 Task: Add a condition where "Channel Is not Slack direct message" in pending tickets.
Action: Mouse moved to (153, 335)
Screenshot: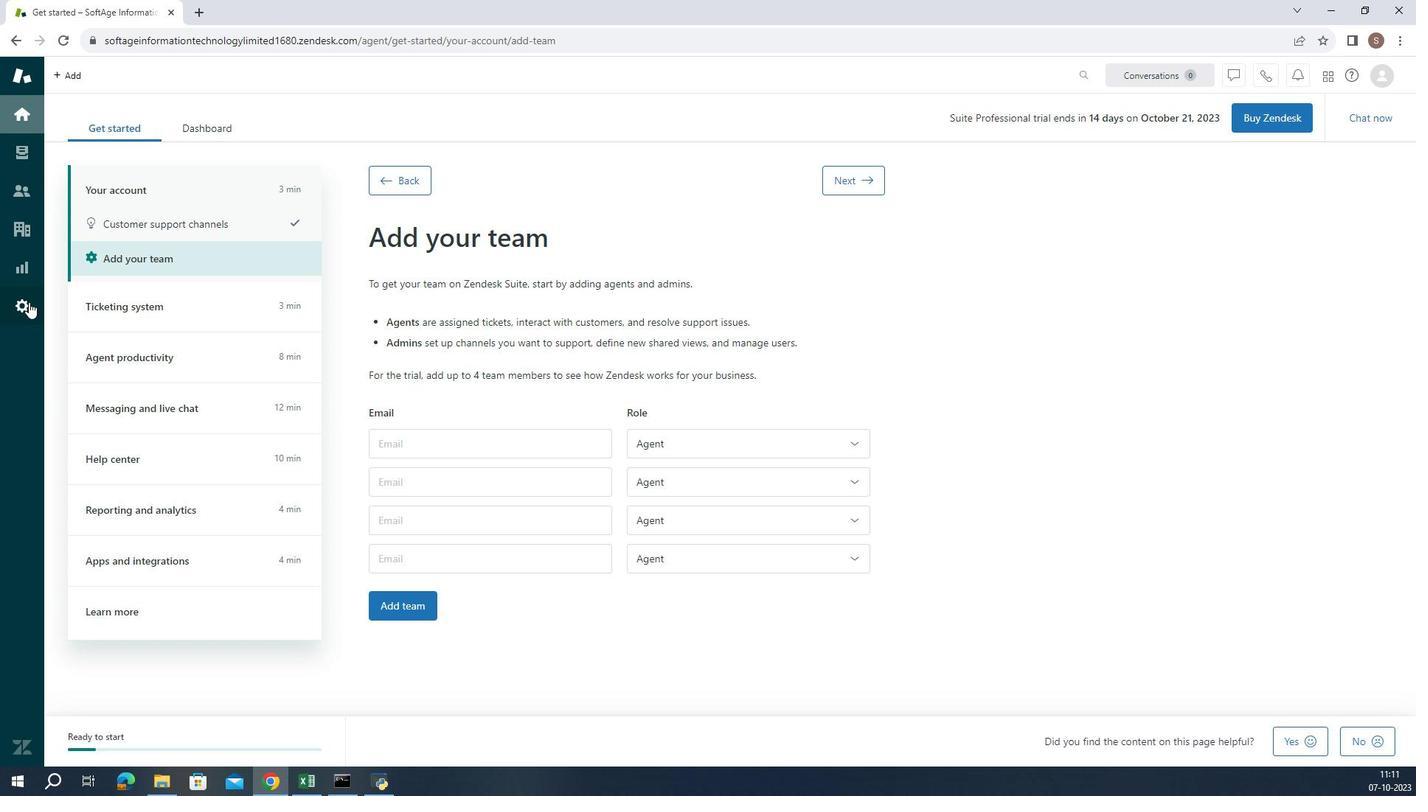 
Action: Mouse pressed left at (153, 335)
Screenshot: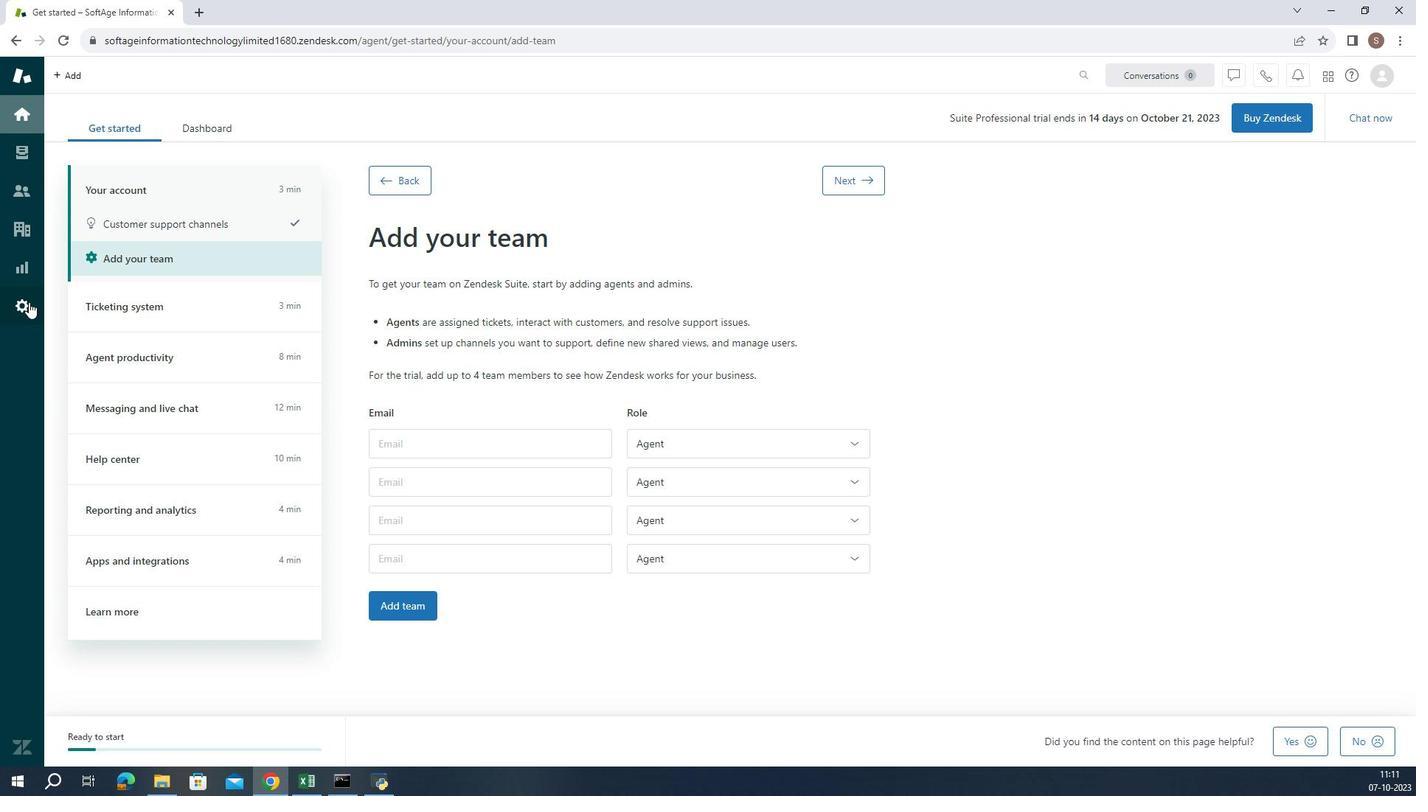 
Action: Mouse moved to (516, 660)
Screenshot: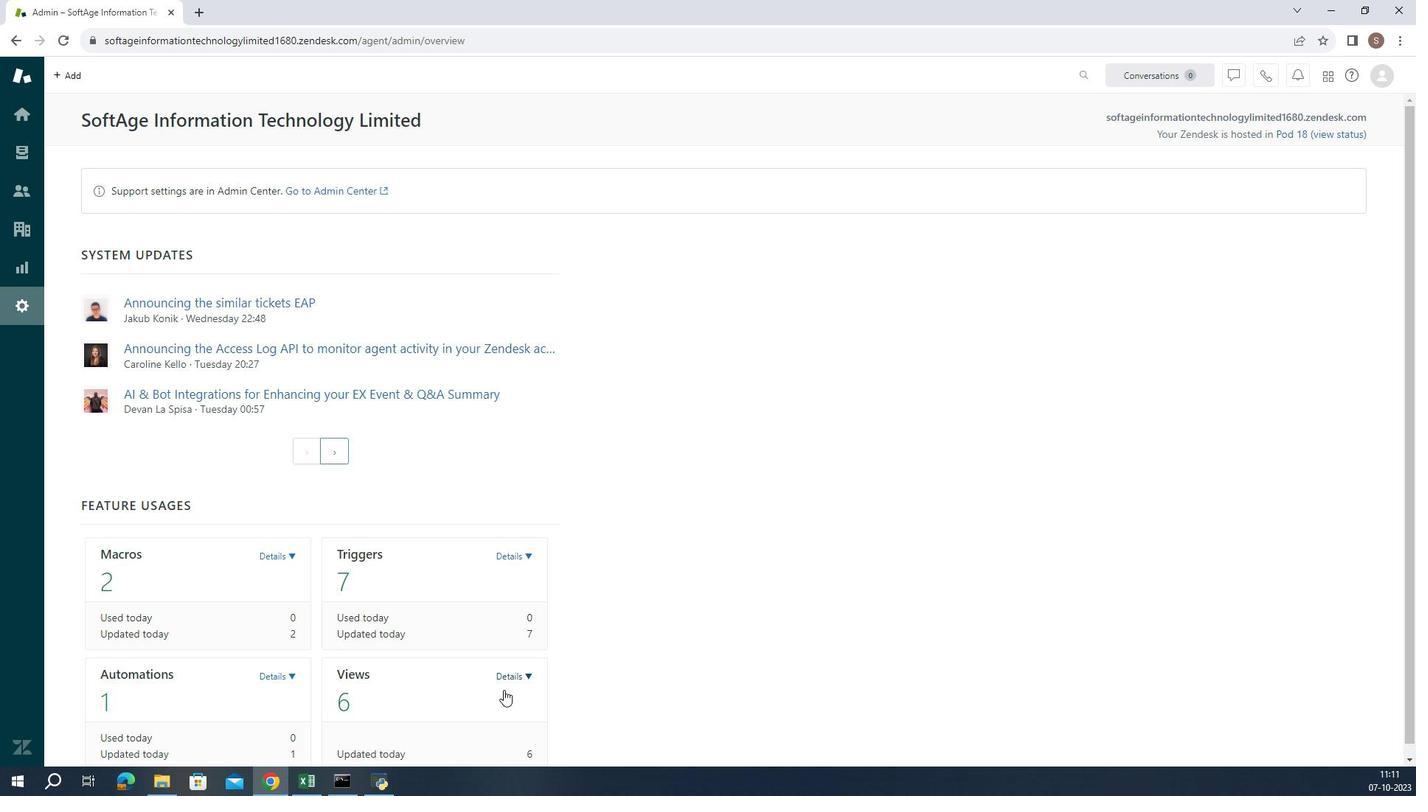 
Action: Mouse pressed left at (516, 660)
Screenshot: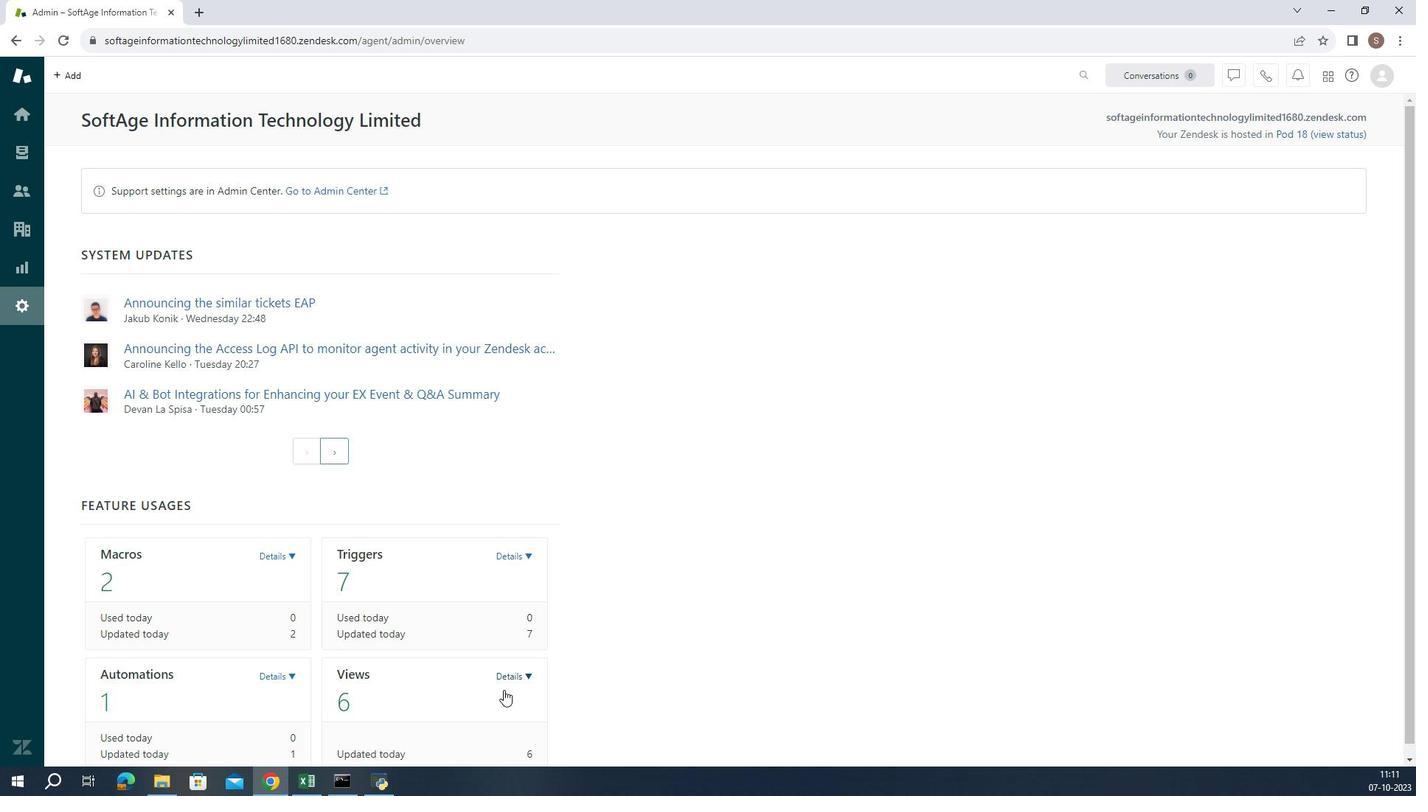 
Action: Mouse moved to (491, 714)
Screenshot: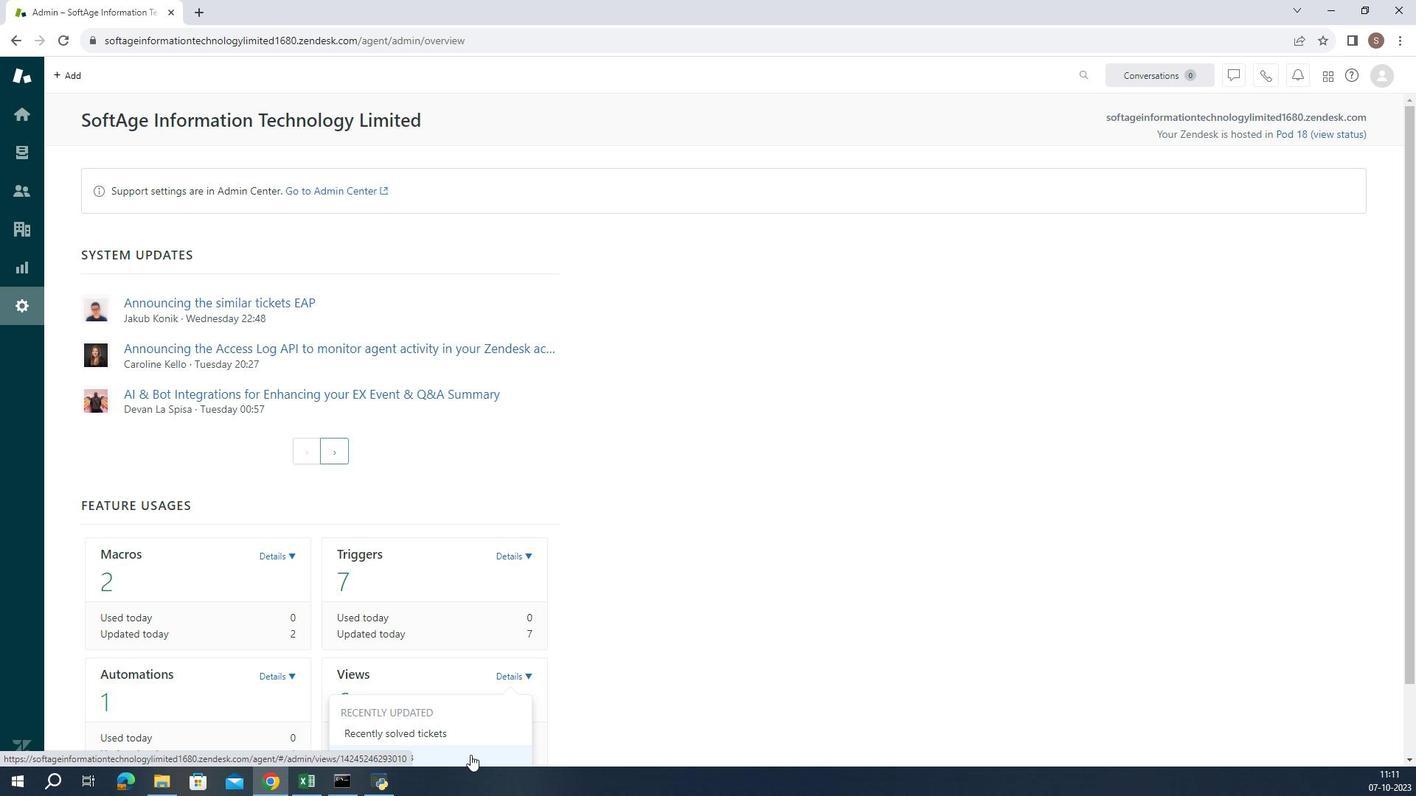 
Action: Mouse pressed left at (491, 714)
Screenshot: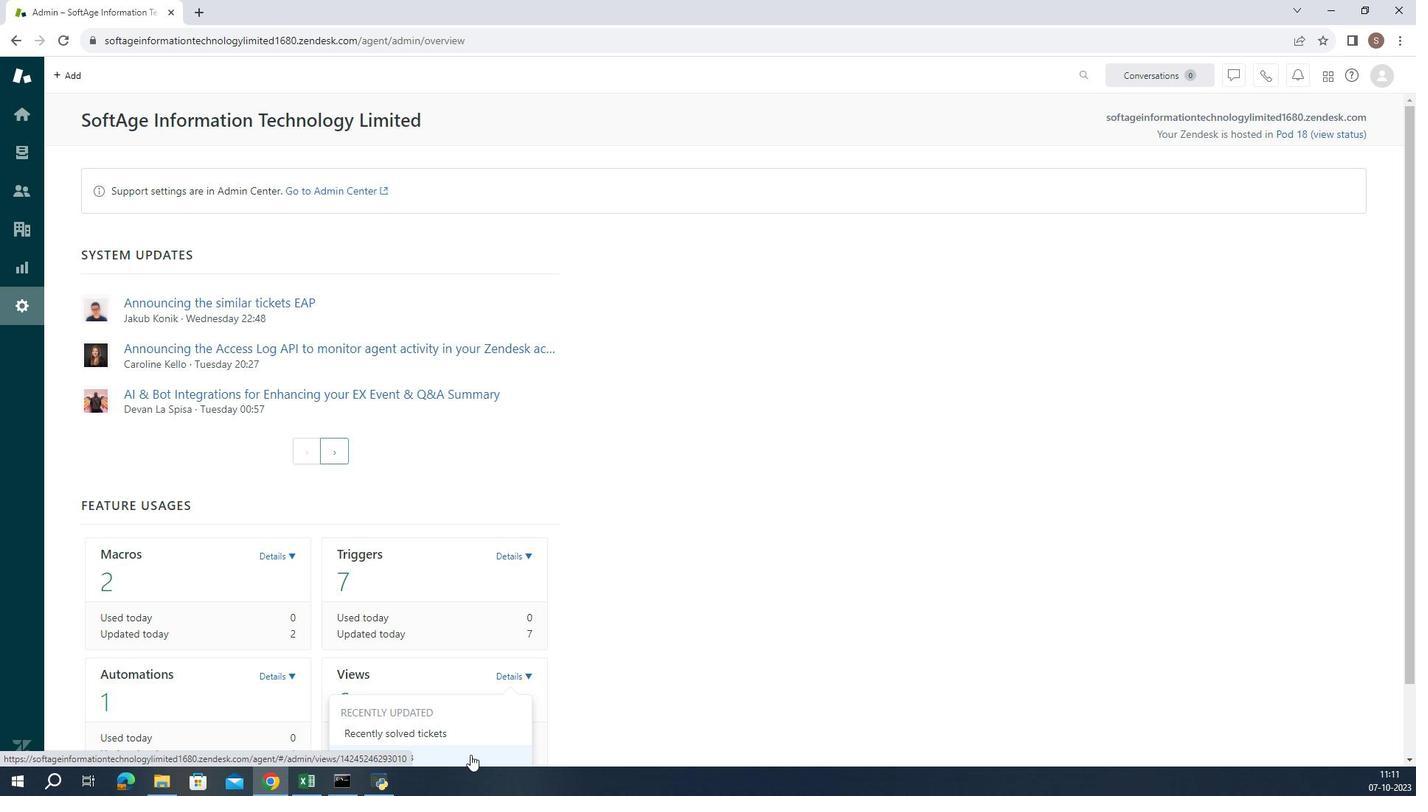 
Action: Mouse moved to (328, 497)
Screenshot: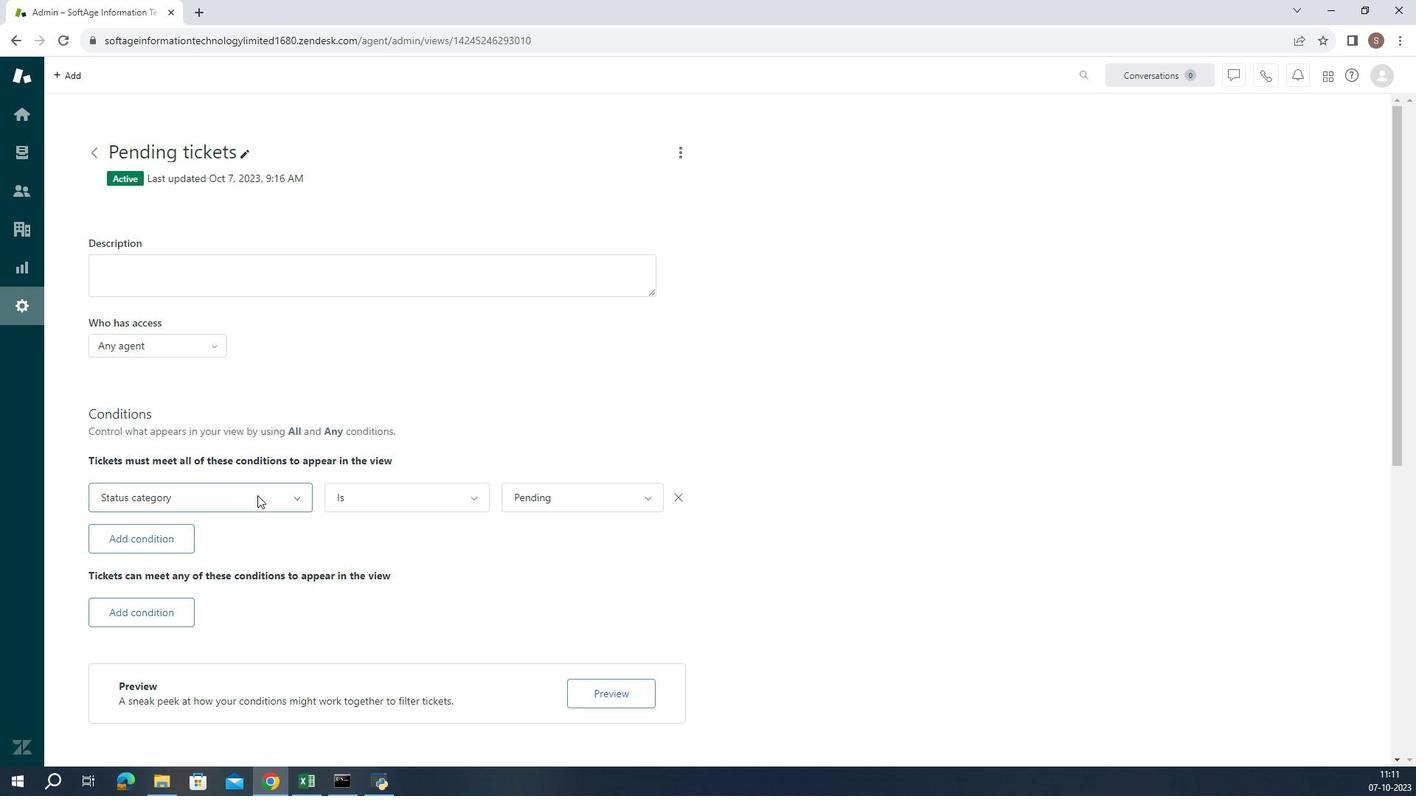 
Action: Mouse pressed left at (328, 497)
Screenshot: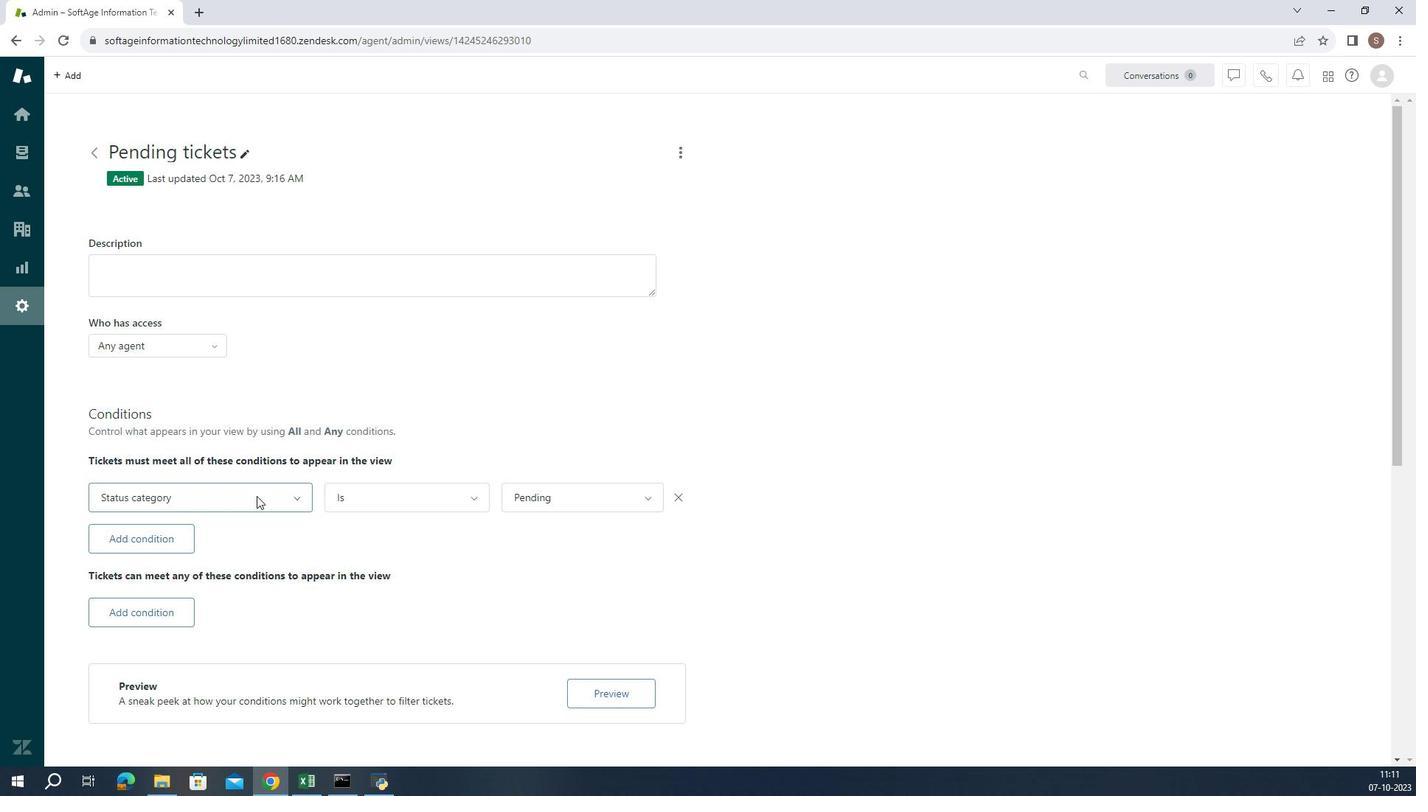 
Action: Mouse moved to (312, 352)
Screenshot: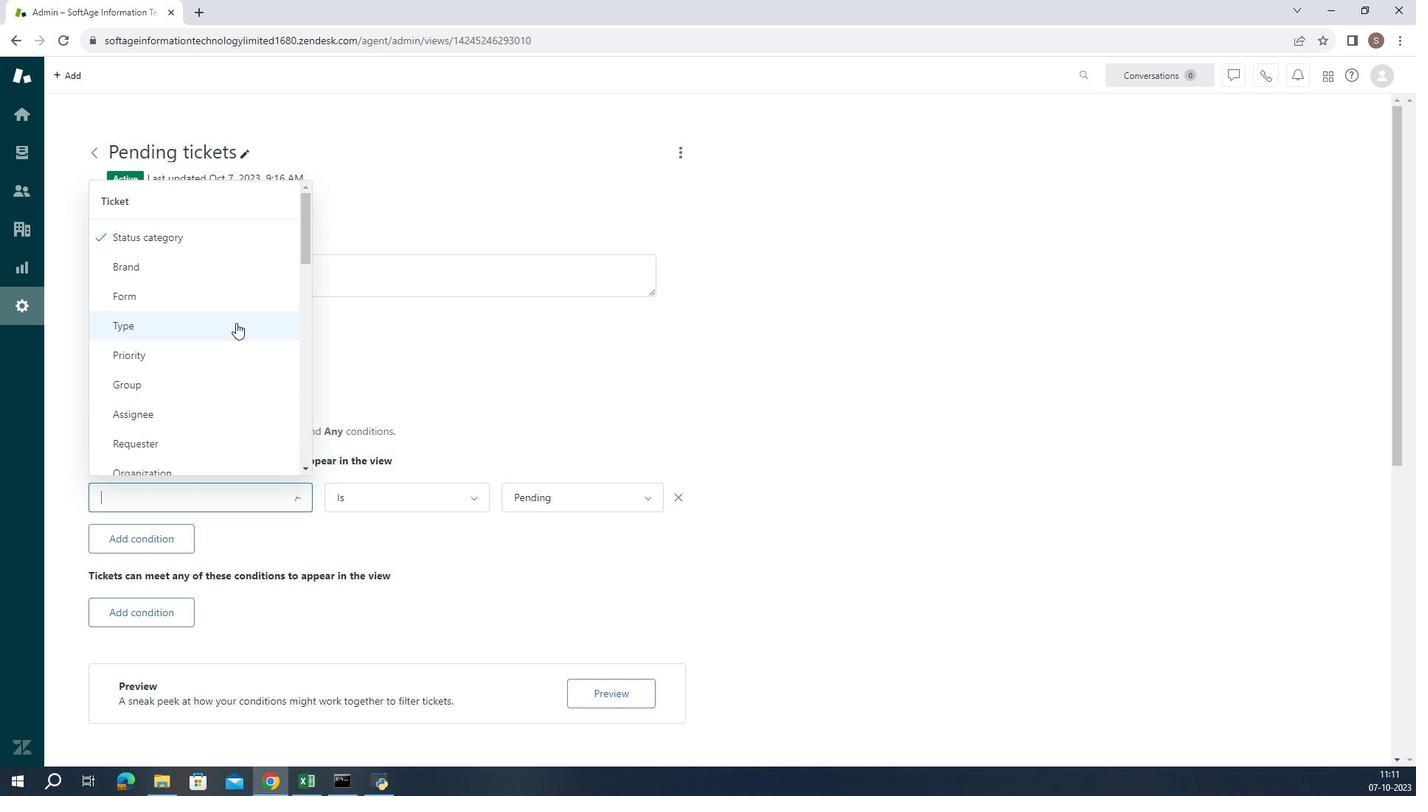 
Action: Mouse scrolled (312, 352) with delta (0, 0)
Screenshot: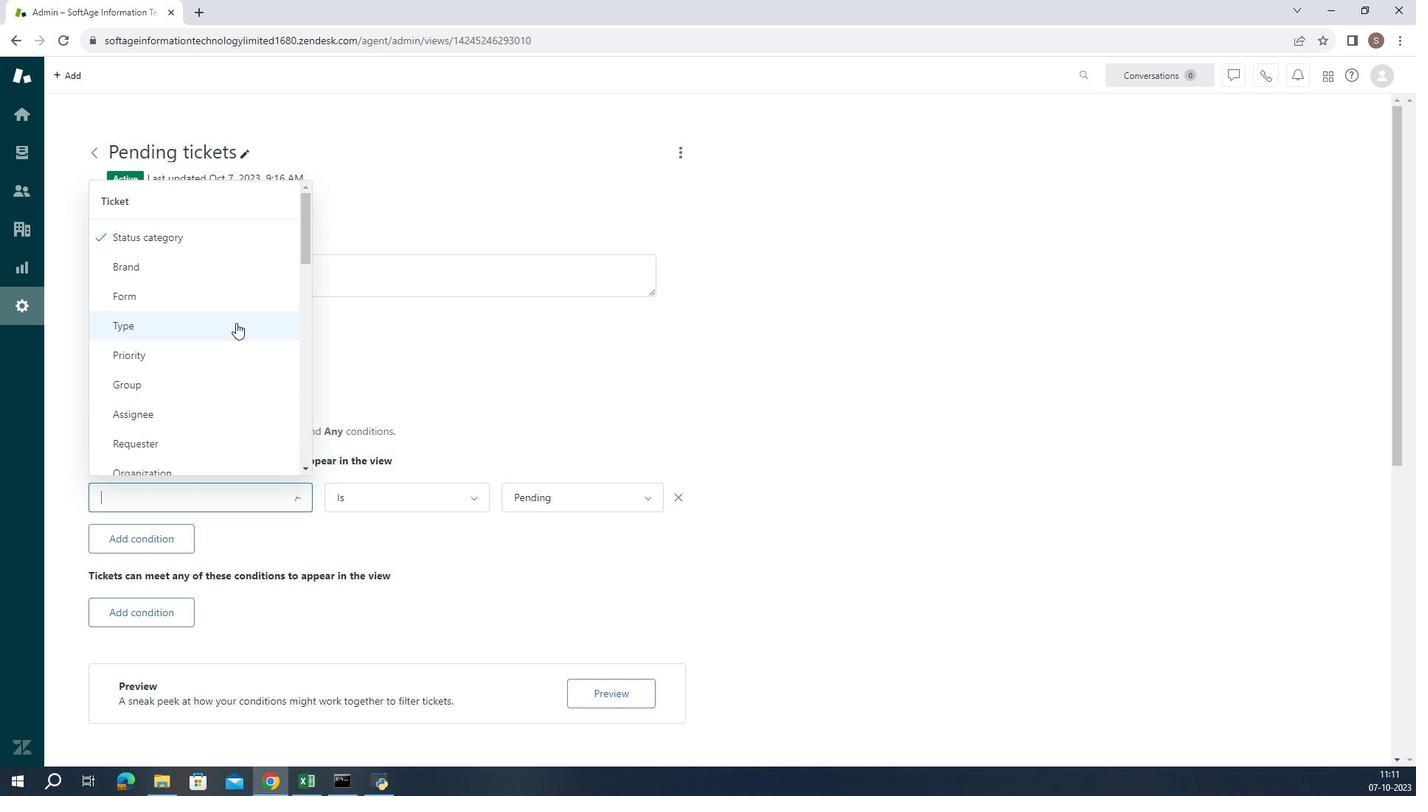 
Action: Mouse scrolled (312, 352) with delta (0, 0)
Screenshot: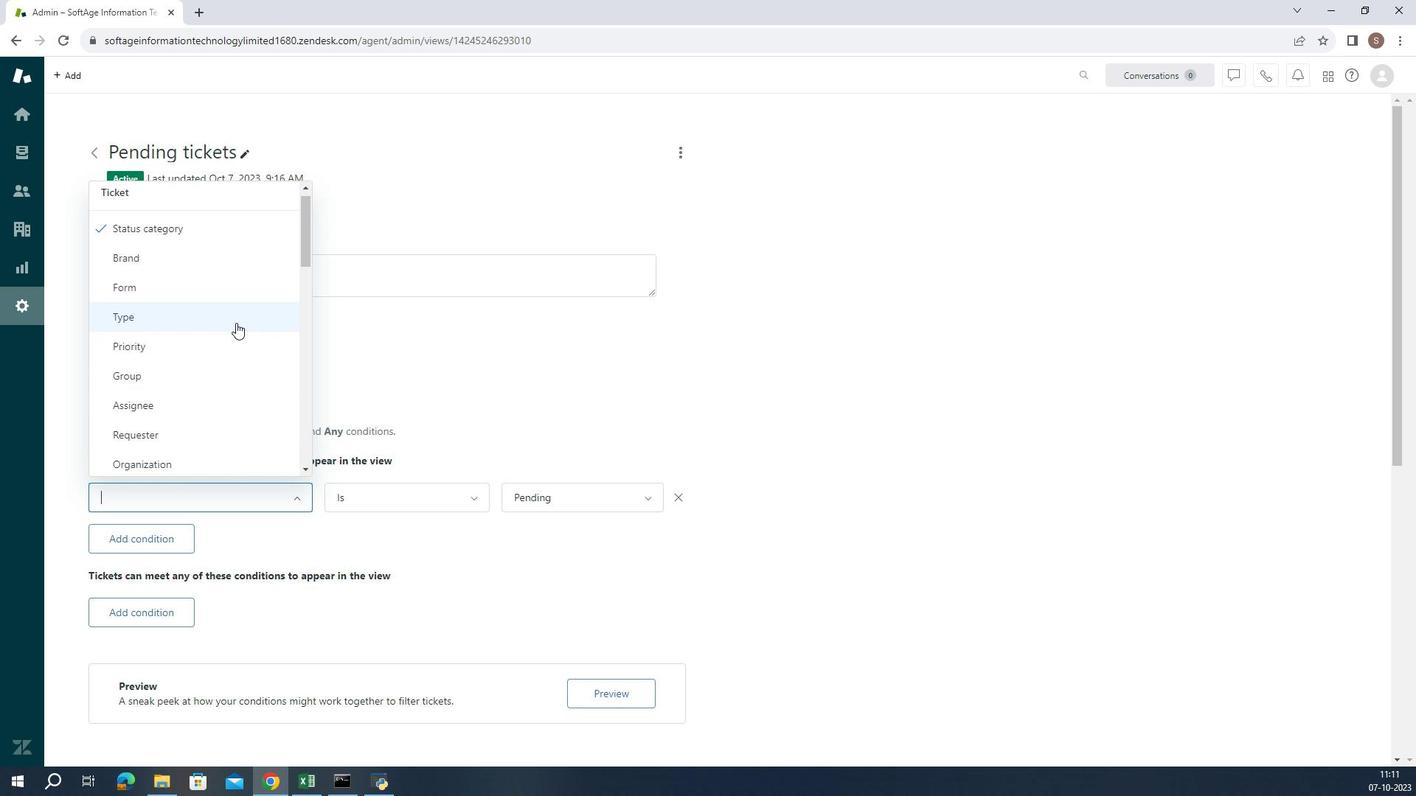 
Action: Mouse moved to (286, 433)
Screenshot: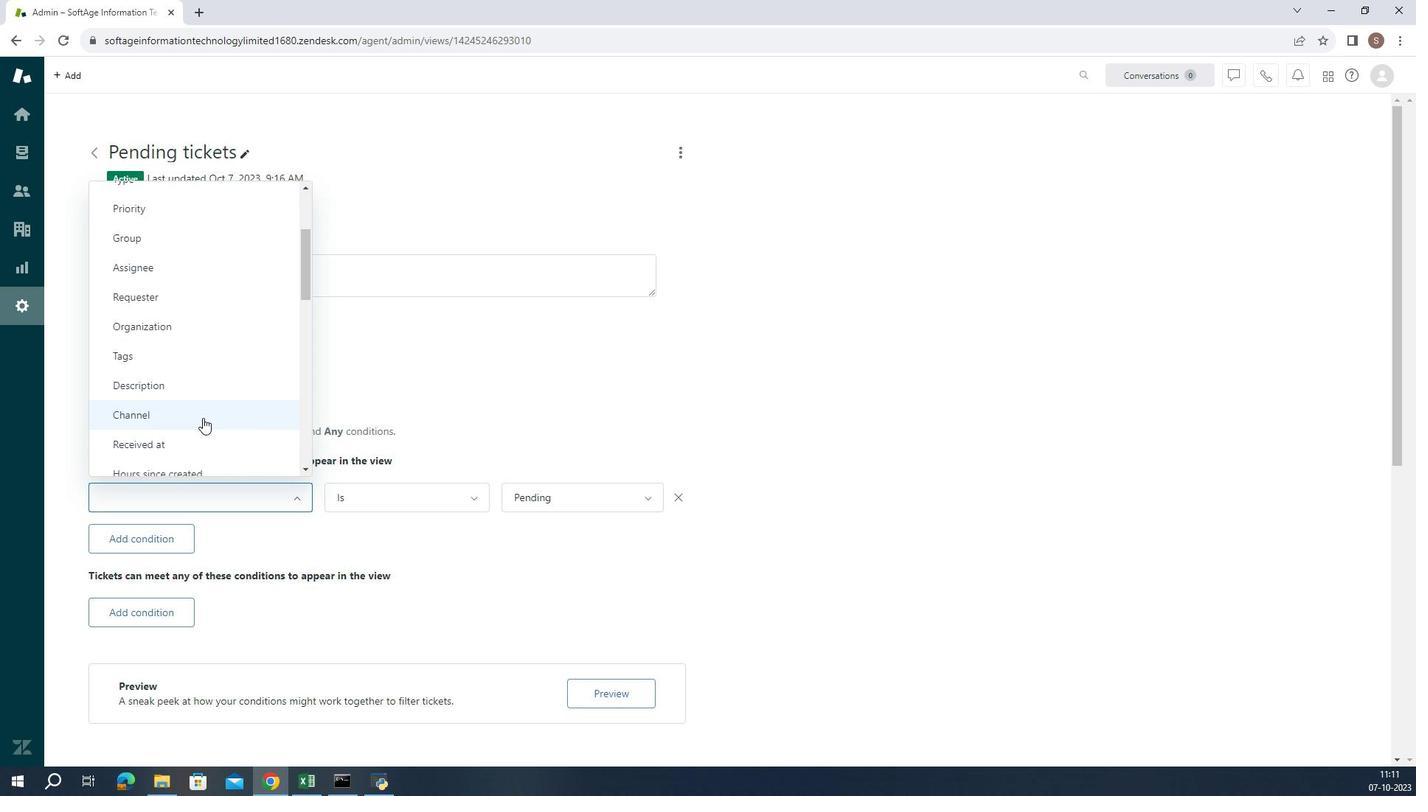 
Action: Mouse pressed left at (286, 433)
Screenshot: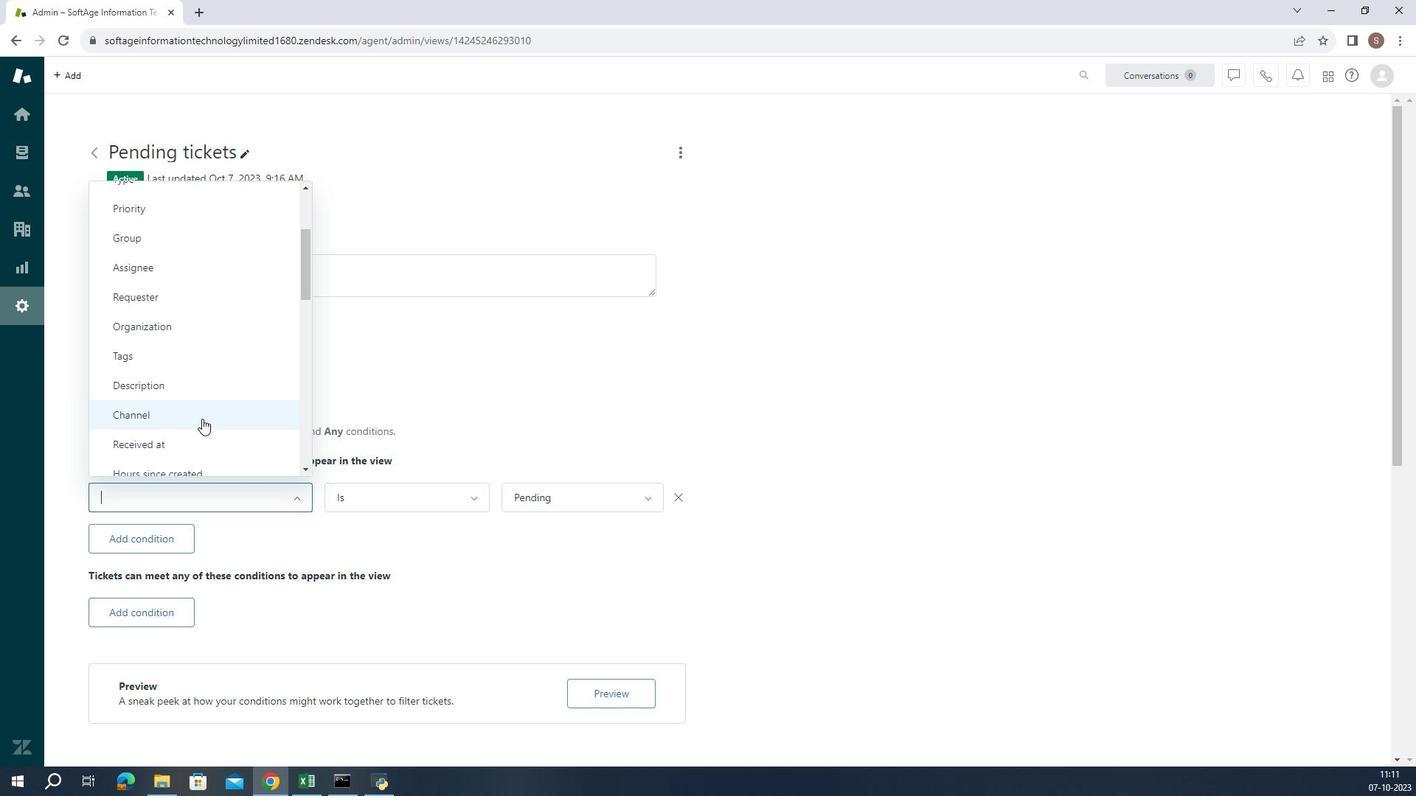 
Action: Mouse moved to (424, 487)
Screenshot: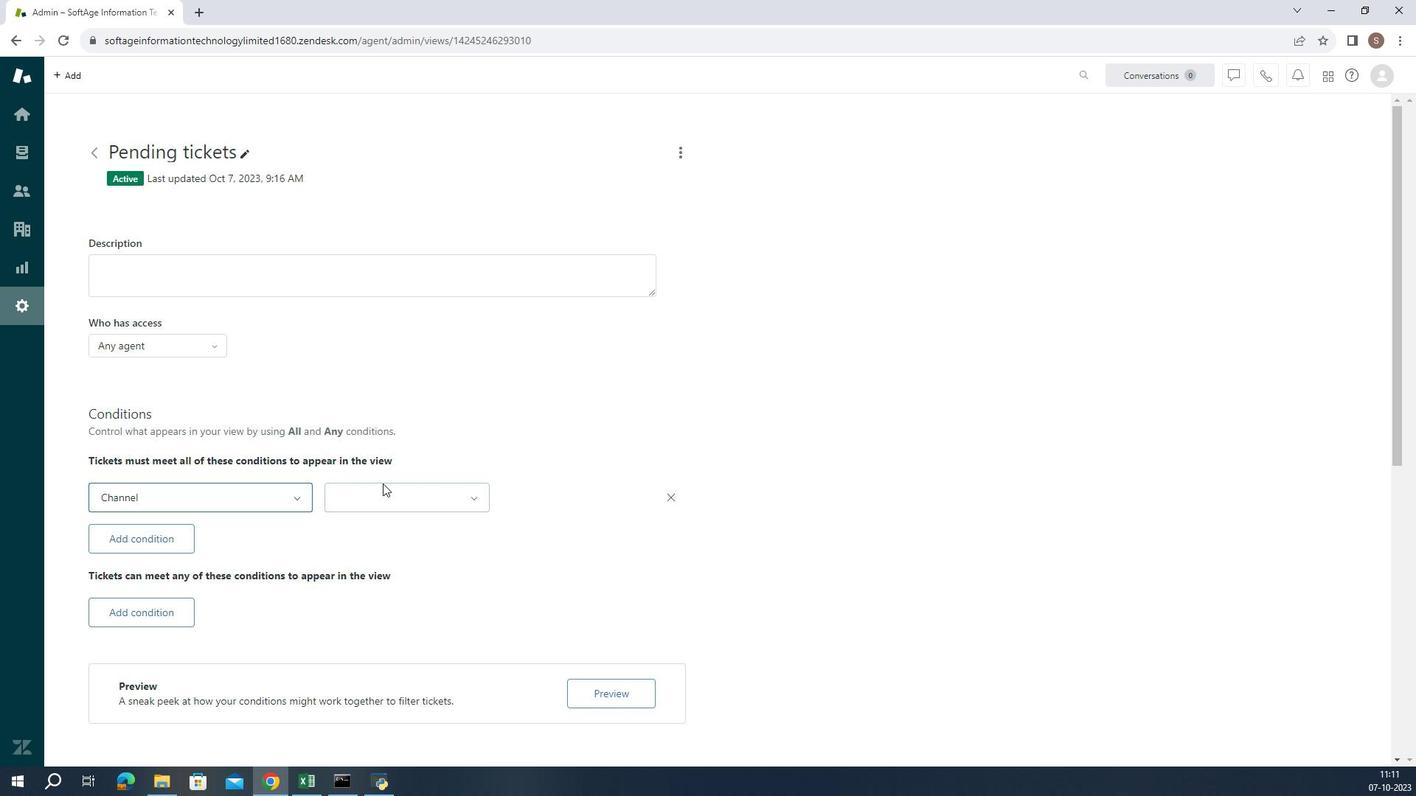 
Action: Mouse pressed left at (424, 487)
Screenshot: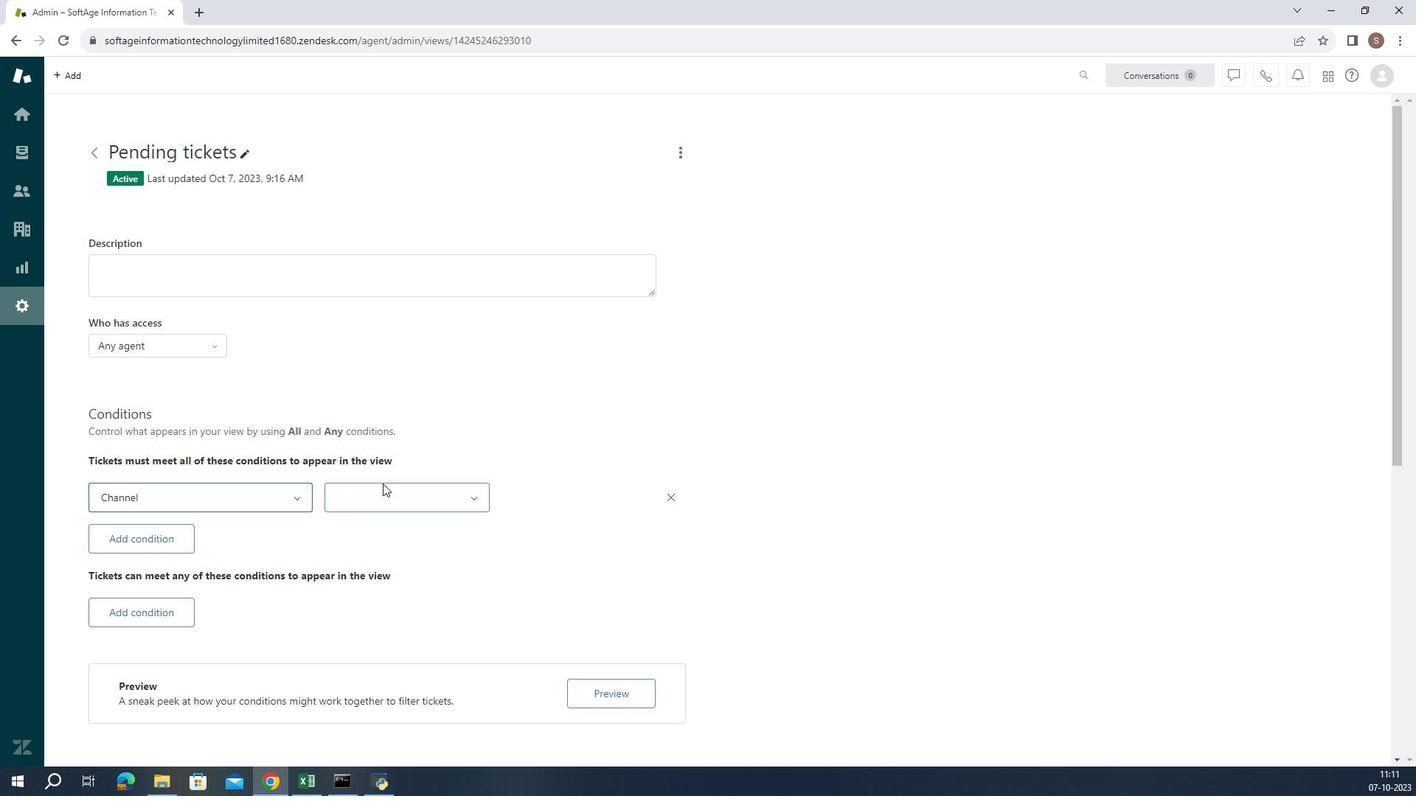 
Action: Mouse moved to (431, 555)
Screenshot: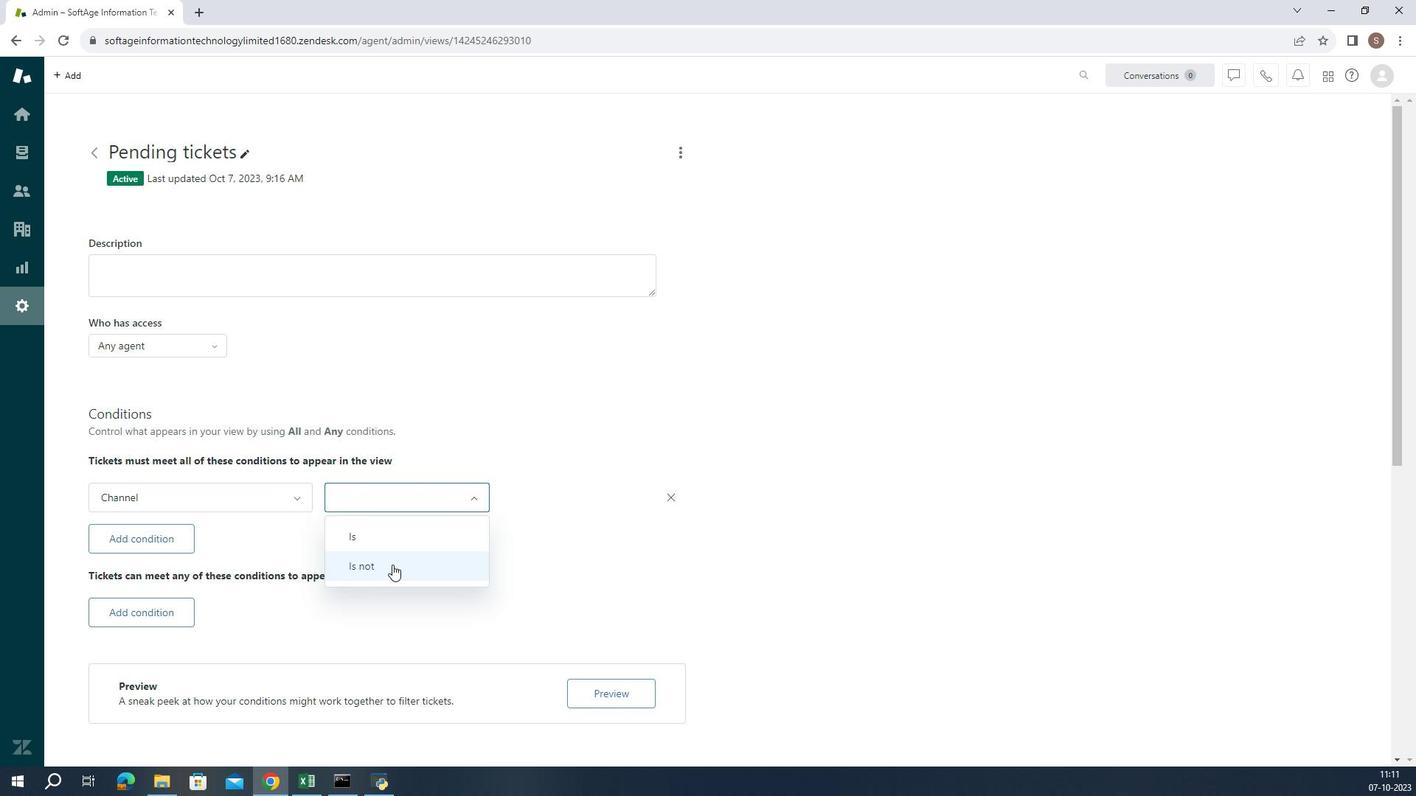 
Action: Mouse pressed left at (431, 555)
Screenshot: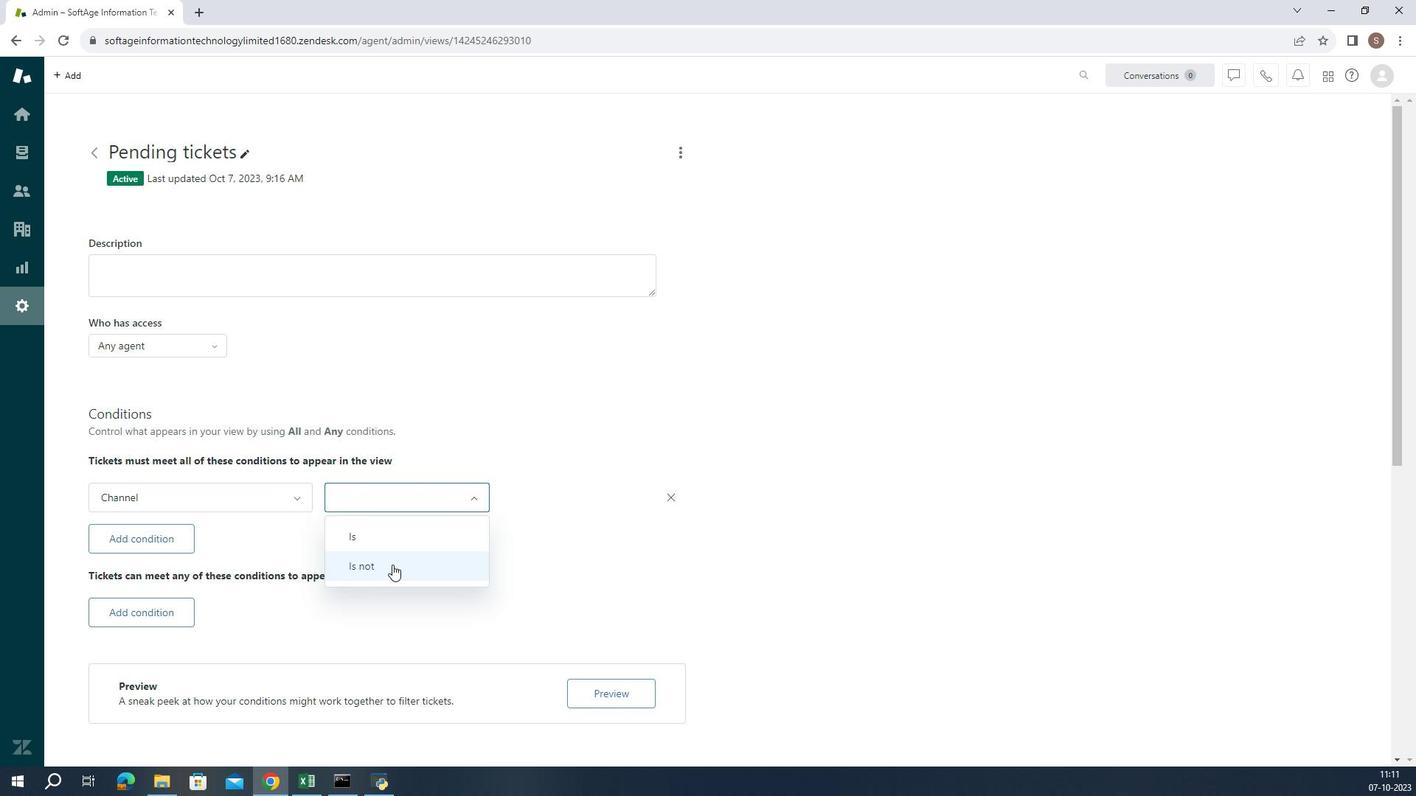 
Action: Mouse moved to (579, 495)
Screenshot: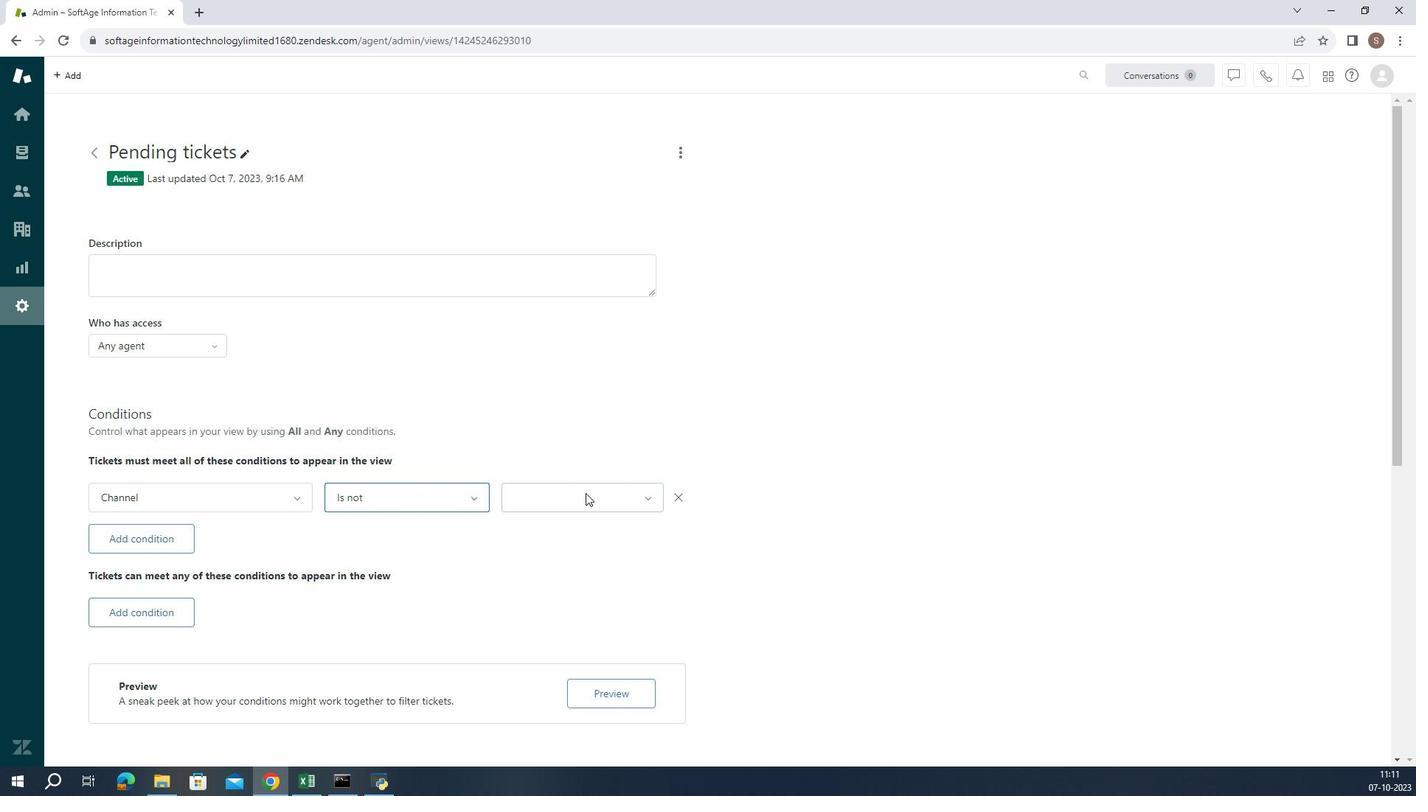 
Action: Mouse pressed left at (579, 495)
Screenshot: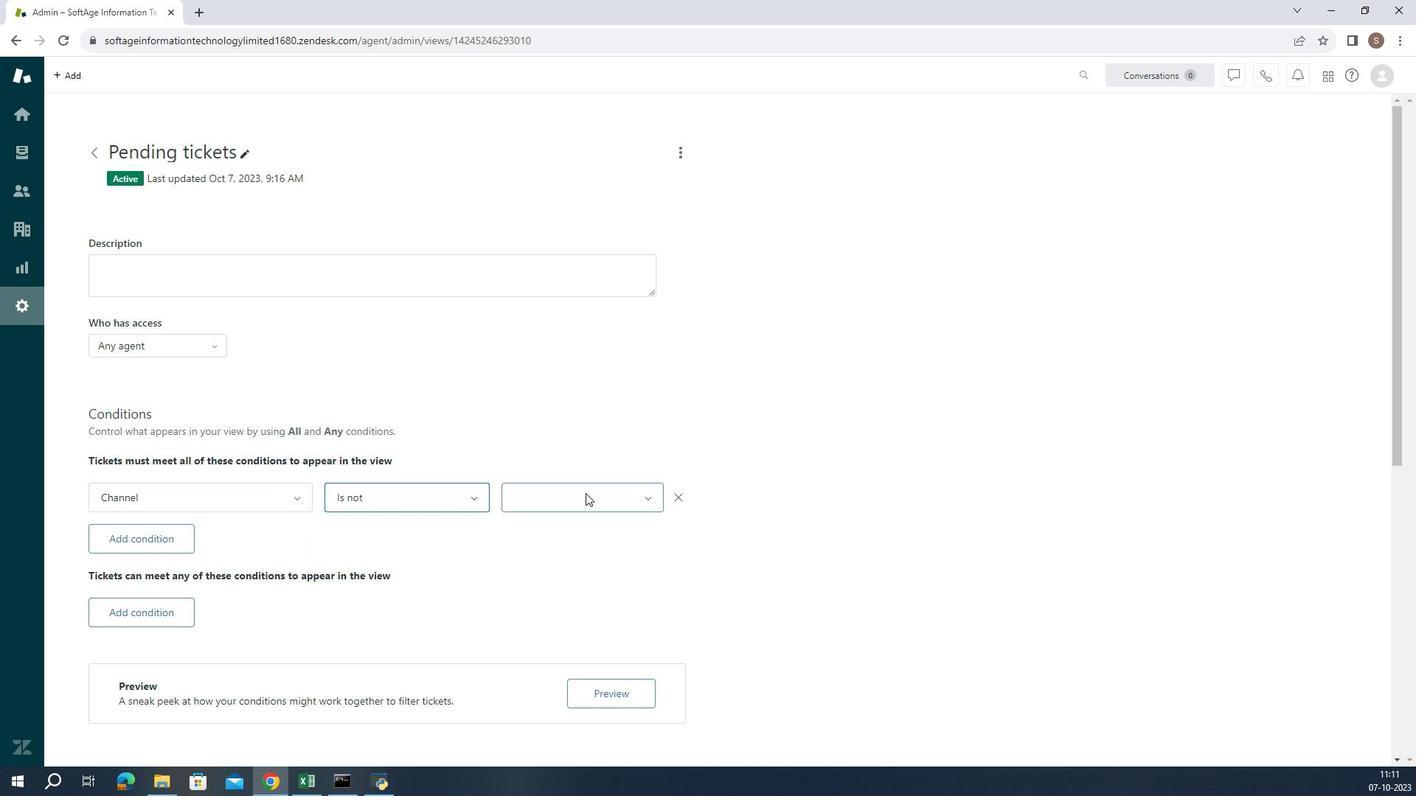 
Action: Mouse moved to (585, 385)
Screenshot: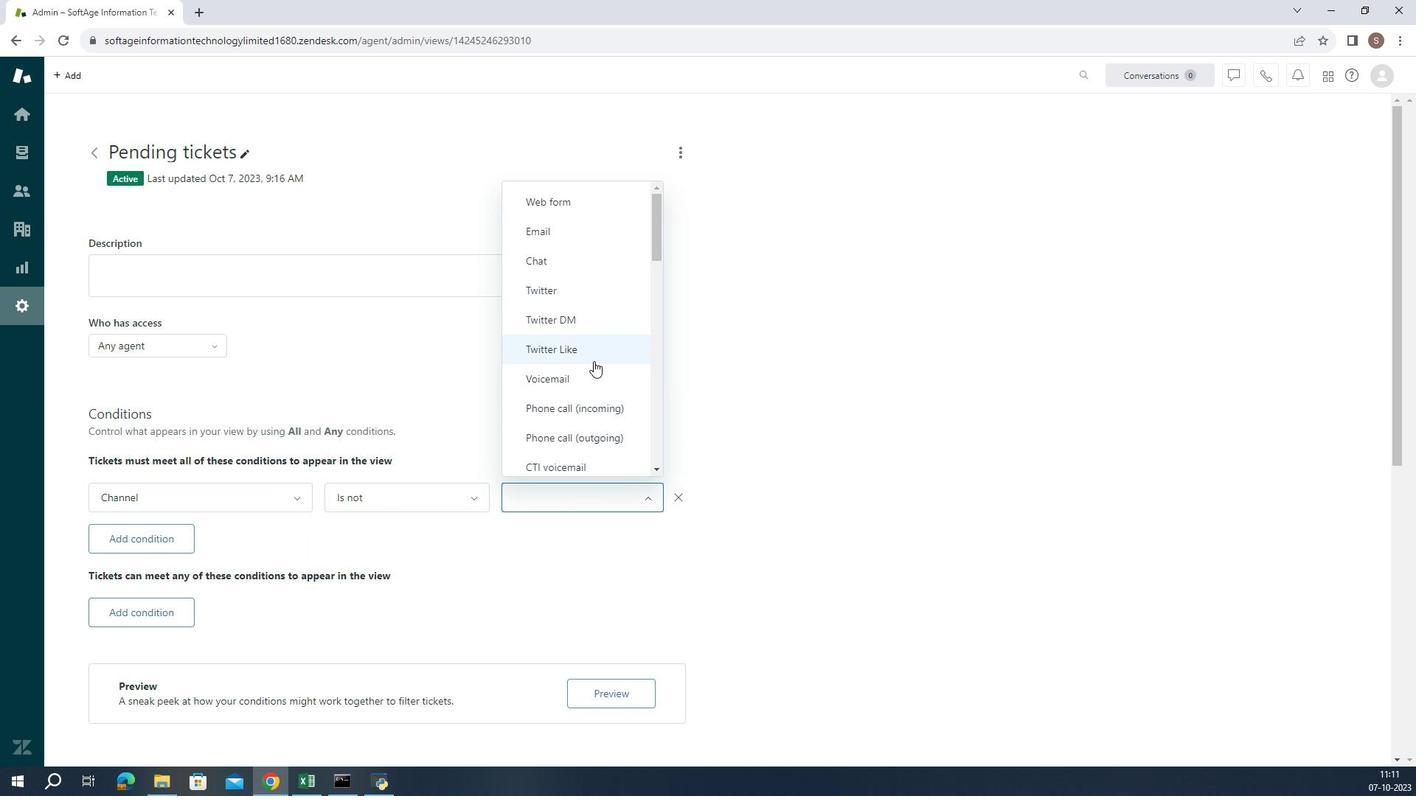 
Action: Mouse scrolled (585, 384) with delta (0, 0)
Screenshot: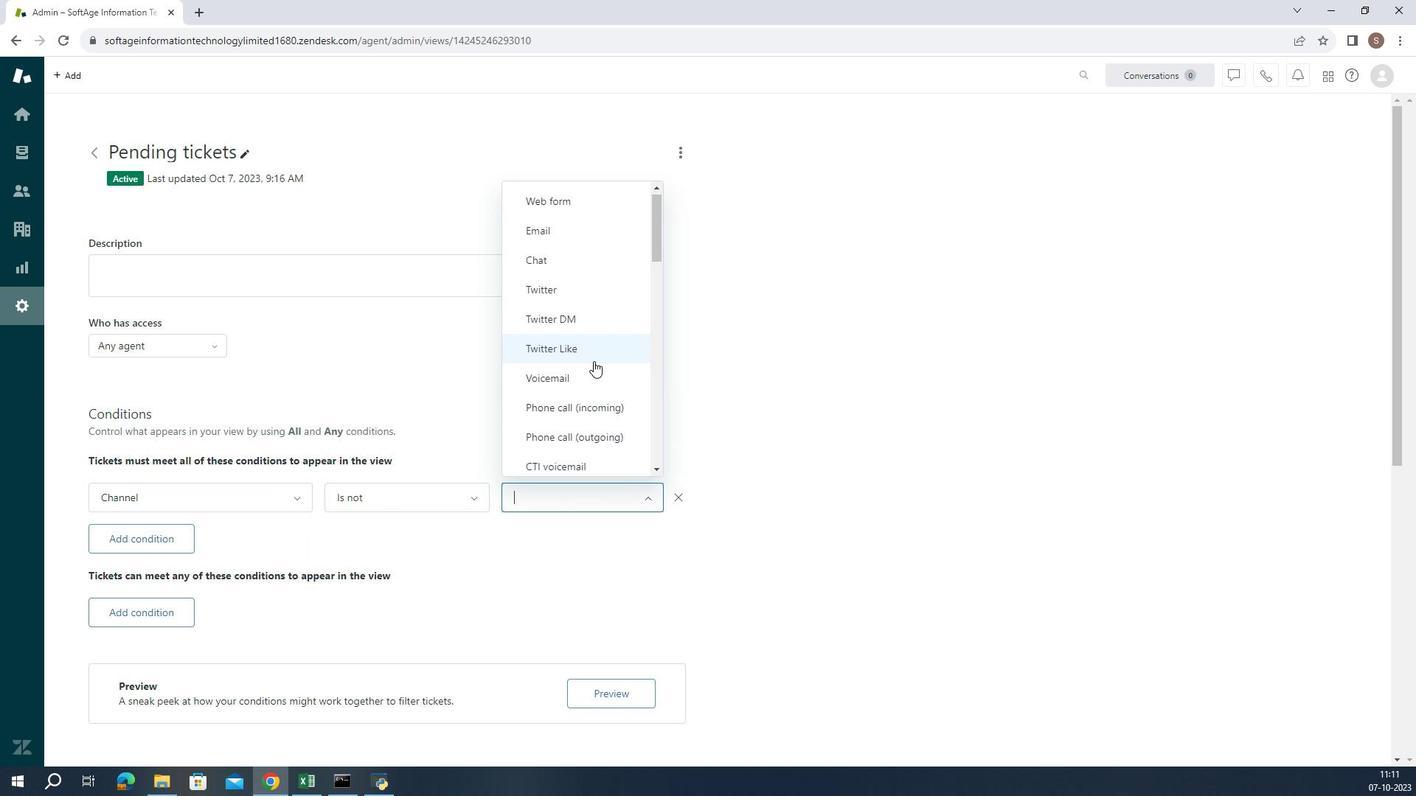
Action: Mouse scrolled (585, 384) with delta (0, 0)
Screenshot: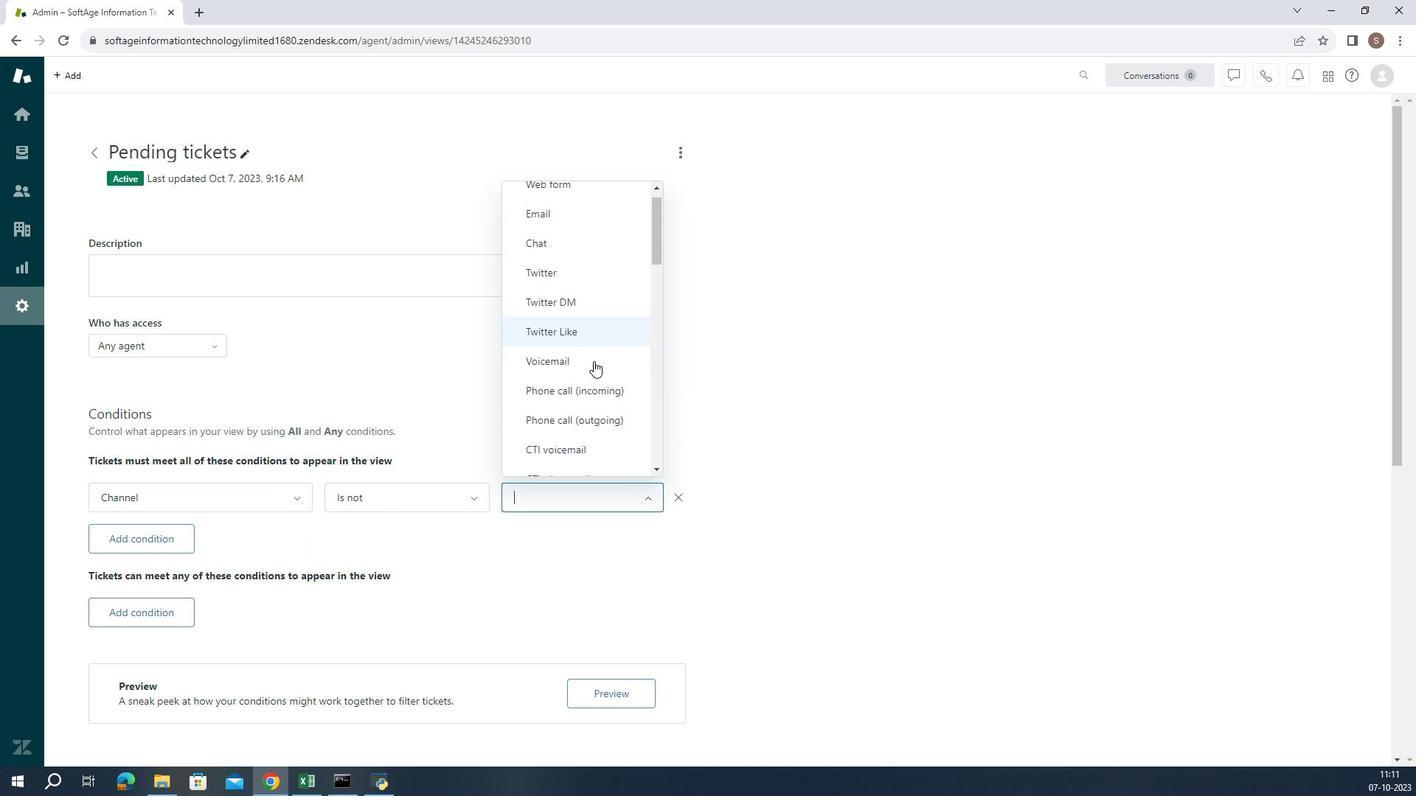 
Action: Mouse scrolled (585, 384) with delta (0, 0)
Screenshot: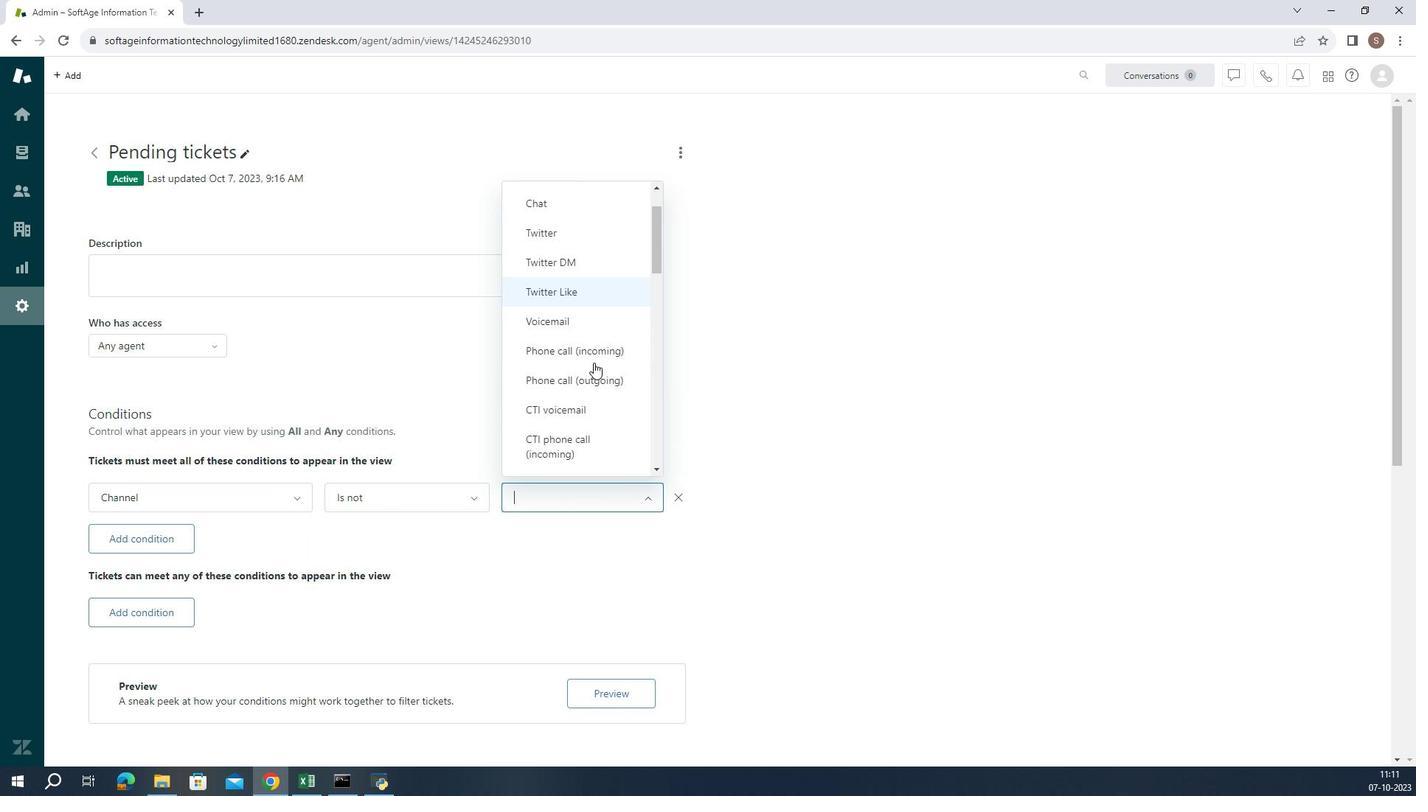 
Action: Mouse moved to (584, 387)
Screenshot: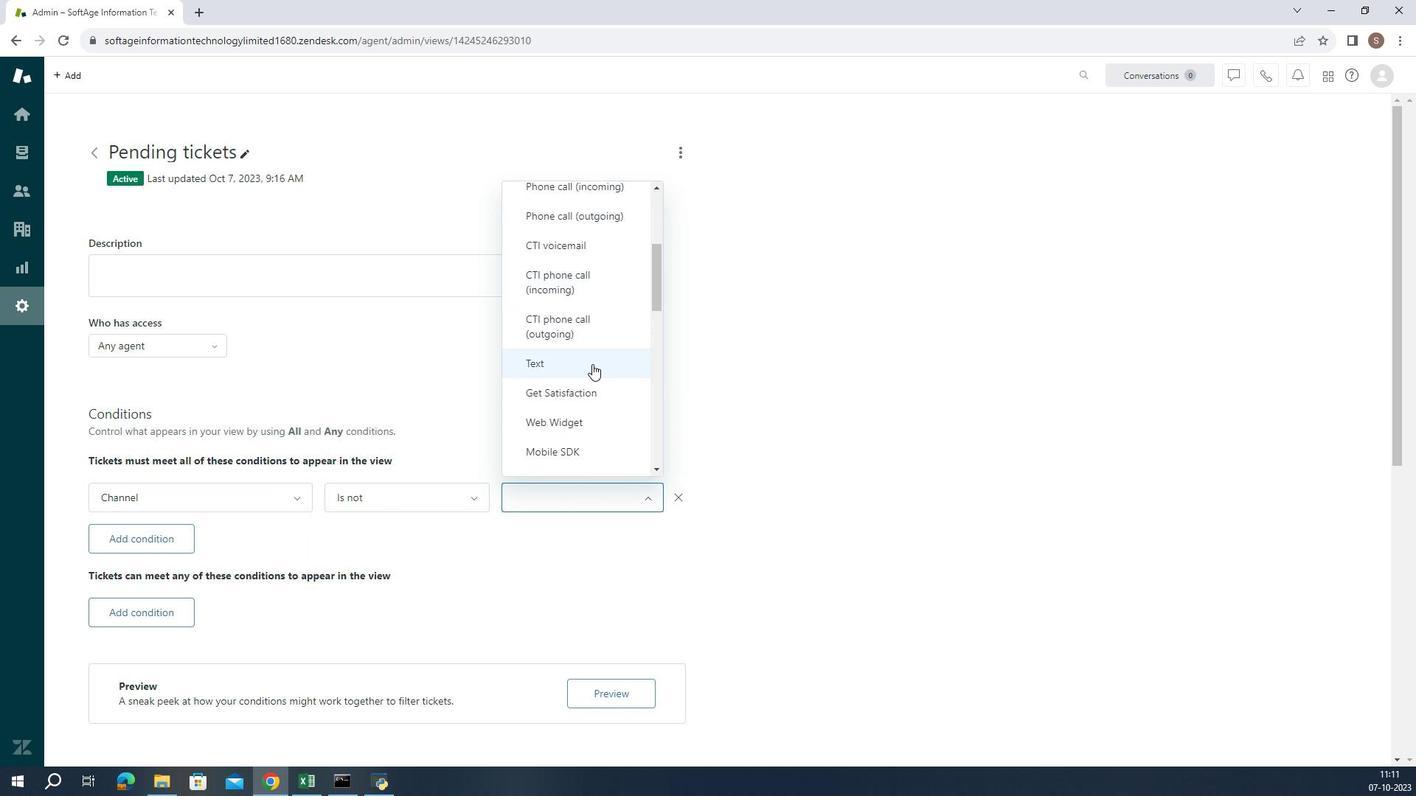 
Action: Mouse scrolled (584, 386) with delta (0, 0)
Screenshot: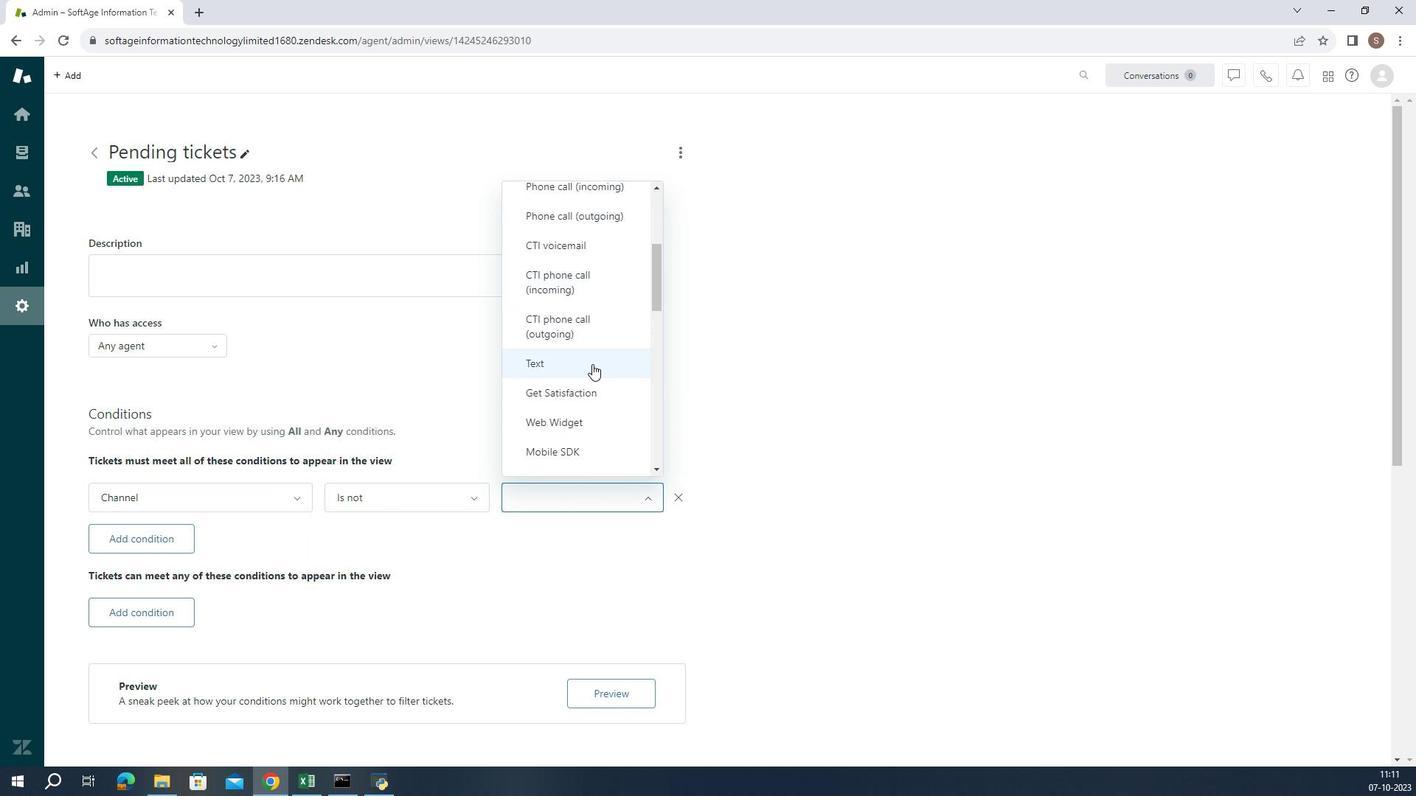 
Action: Mouse moved to (584, 387)
Screenshot: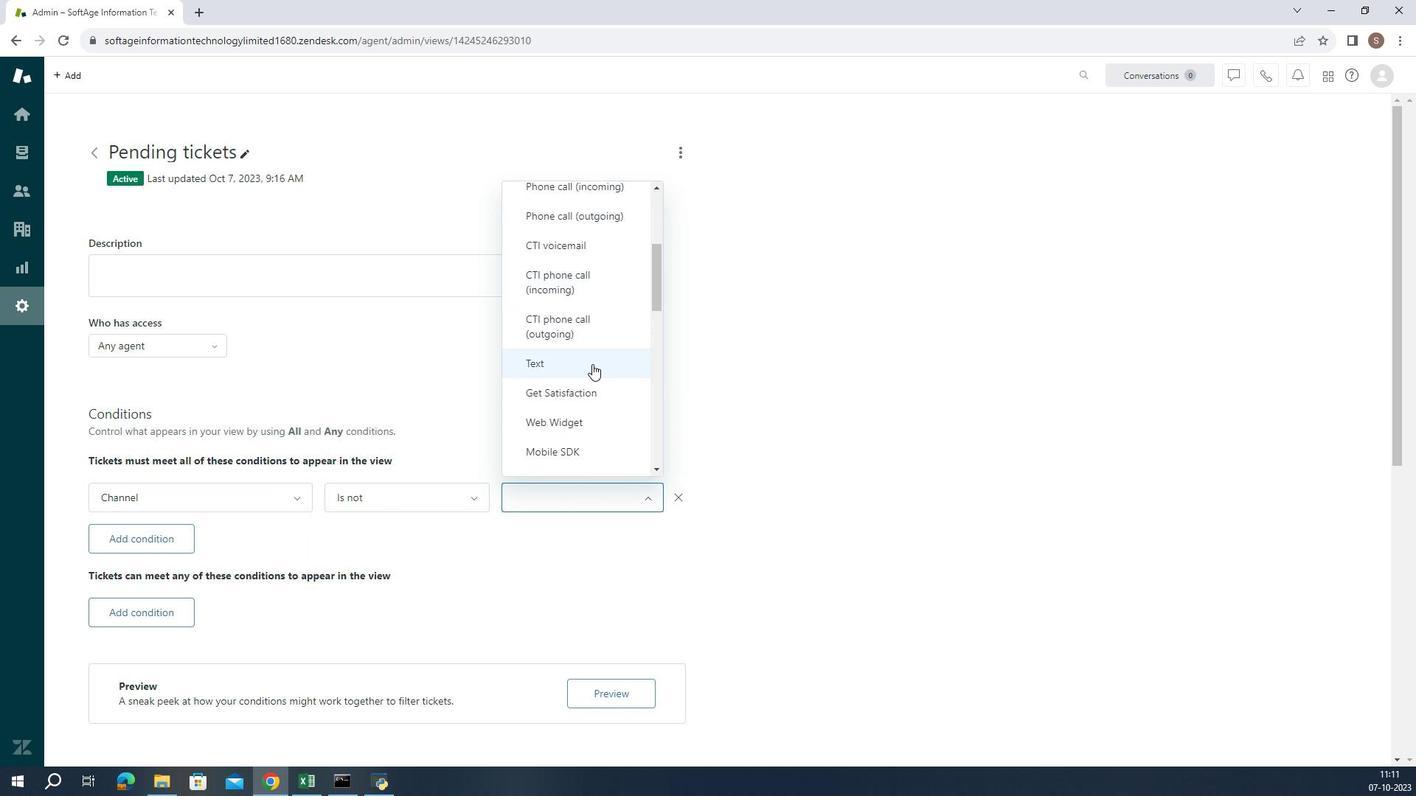 
Action: Mouse scrolled (584, 387) with delta (0, 0)
Screenshot: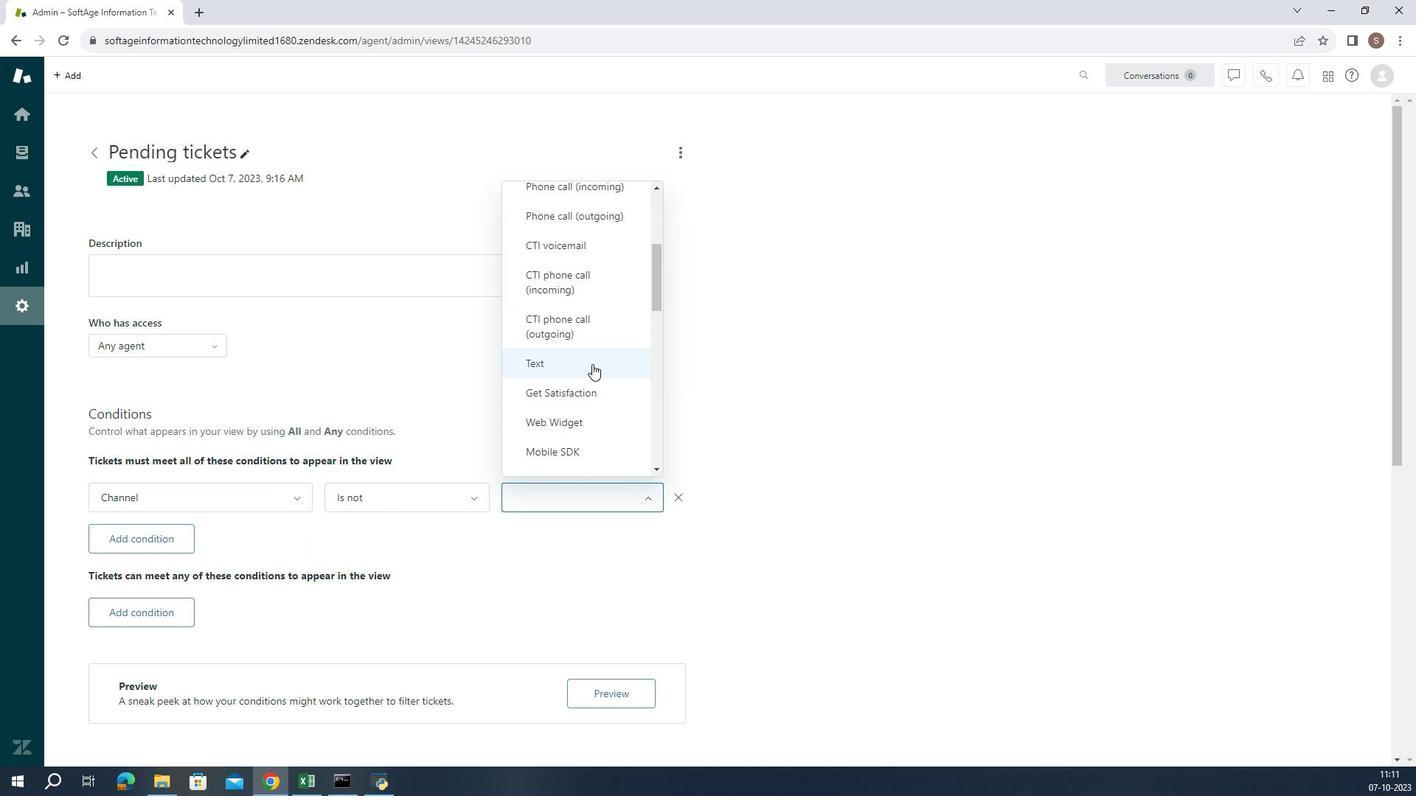 
Action: Mouse scrolled (584, 387) with delta (0, 0)
Screenshot: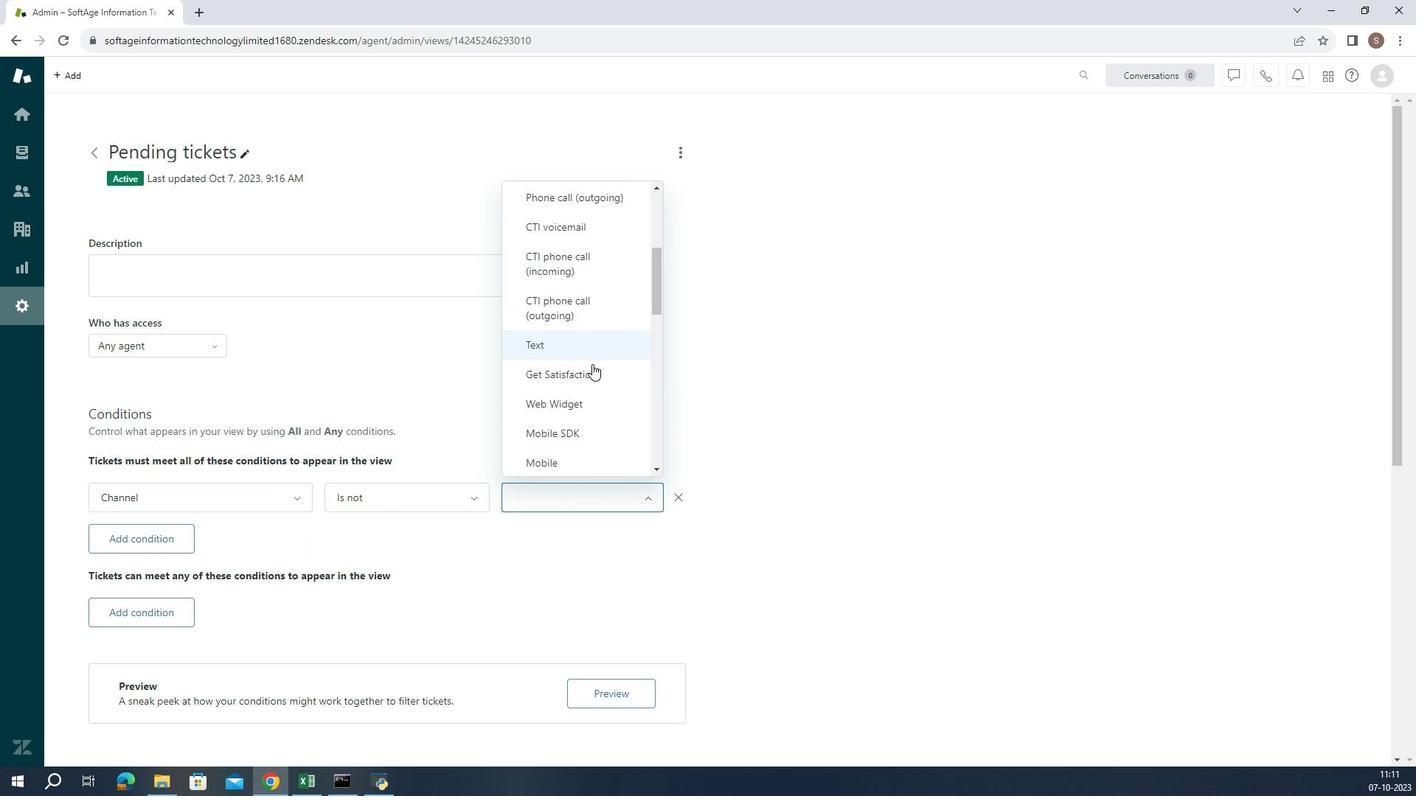 
Action: Mouse scrolled (584, 387) with delta (0, 0)
Screenshot: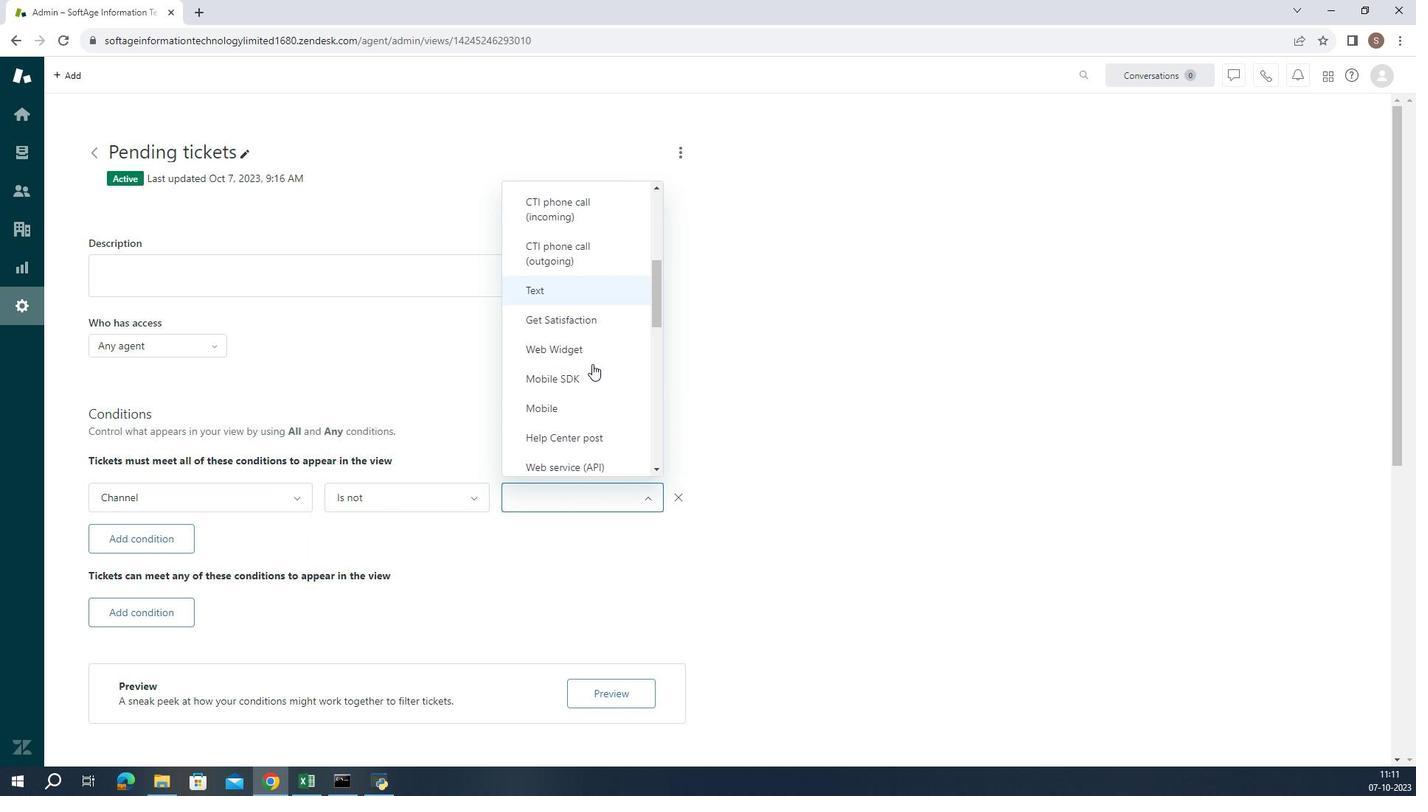 
Action: Mouse scrolled (584, 387) with delta (0, 0)
Screenshot: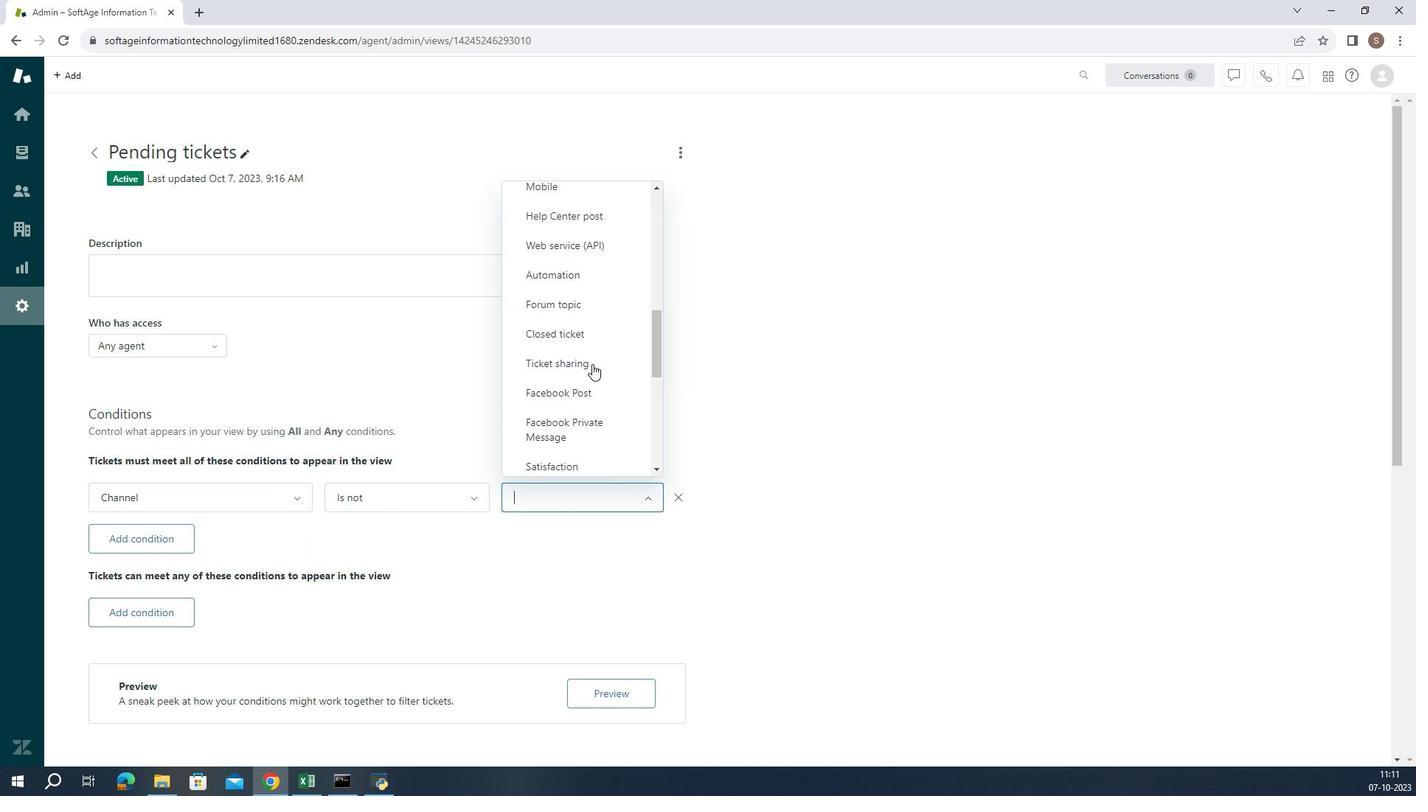 
Action: Mouse scrolled (584, 387) with delta (0, 0)
Screenshot: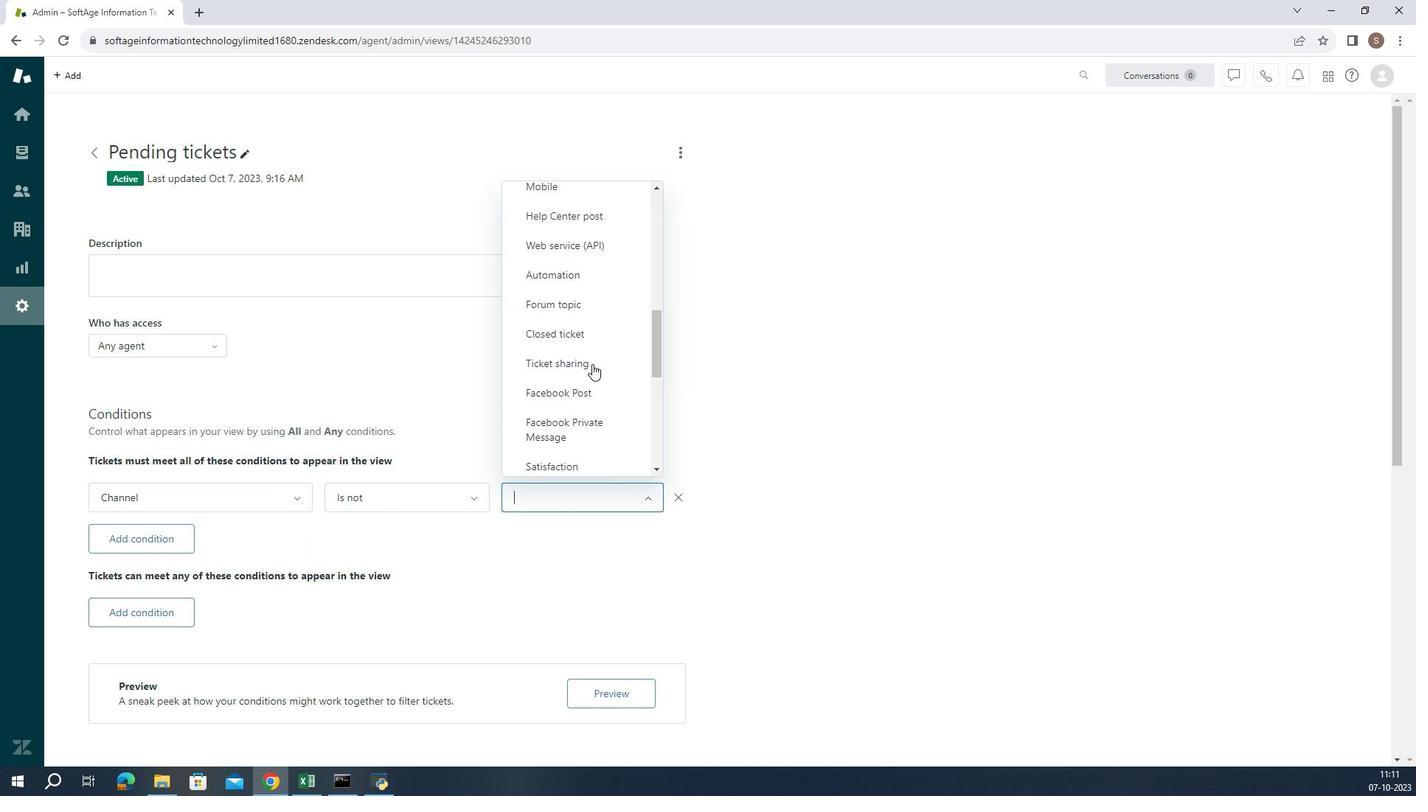 
Action: Mouse scrolled (584, 387) with delta (0, 0)
Screenshot: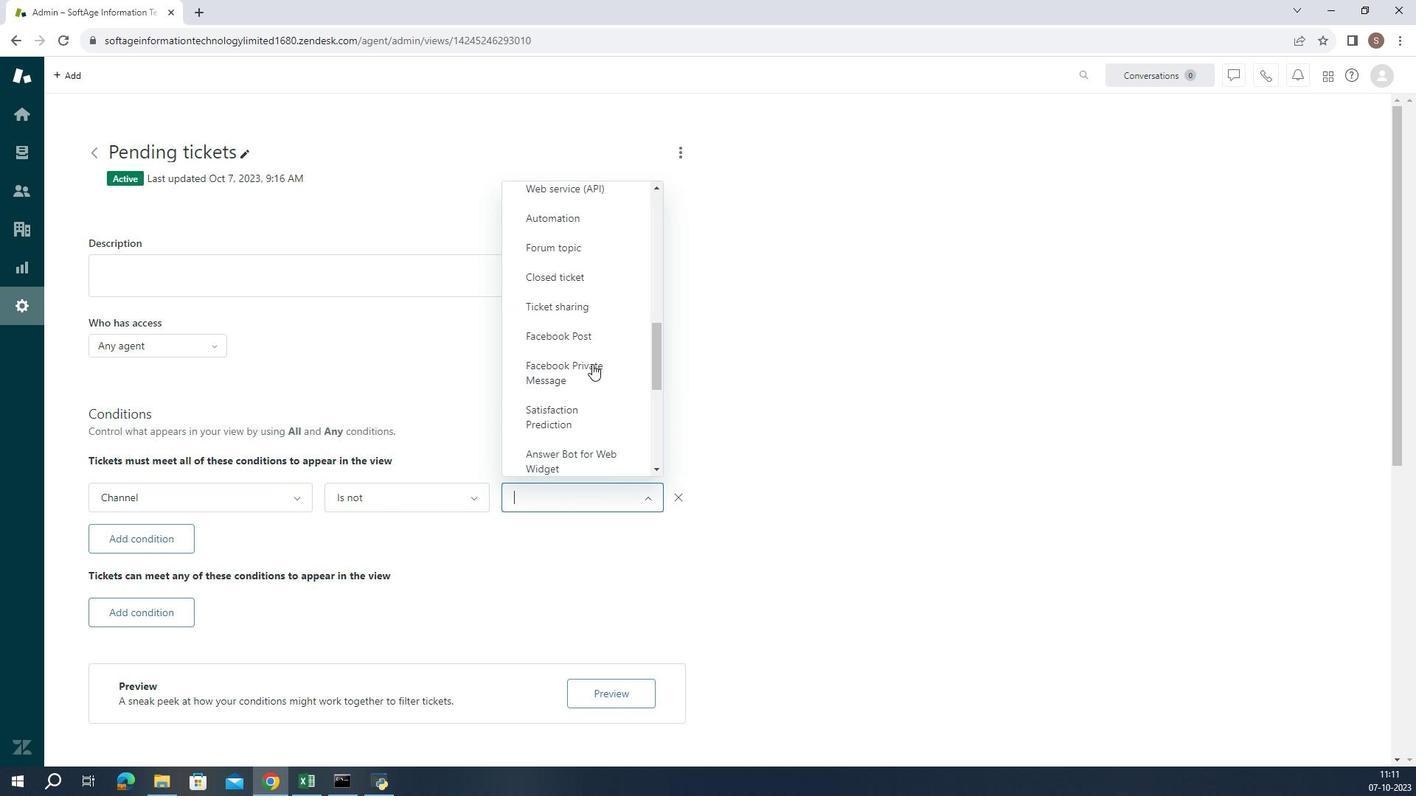 
Action: Mouse moved to (583, 389)
Screenshot: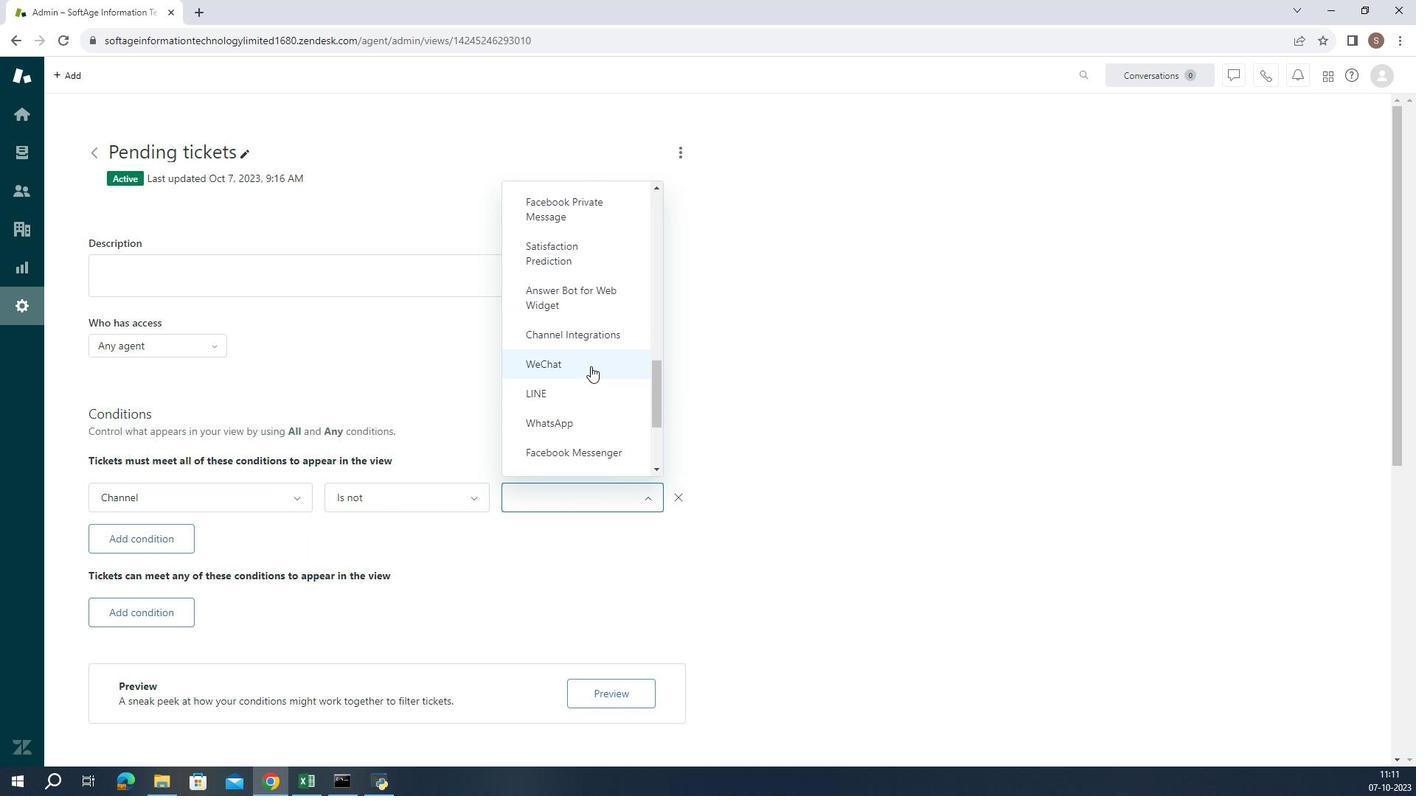 
Action: Mouse scrolled (583, 388) with delta (0, 0)
Screenshot: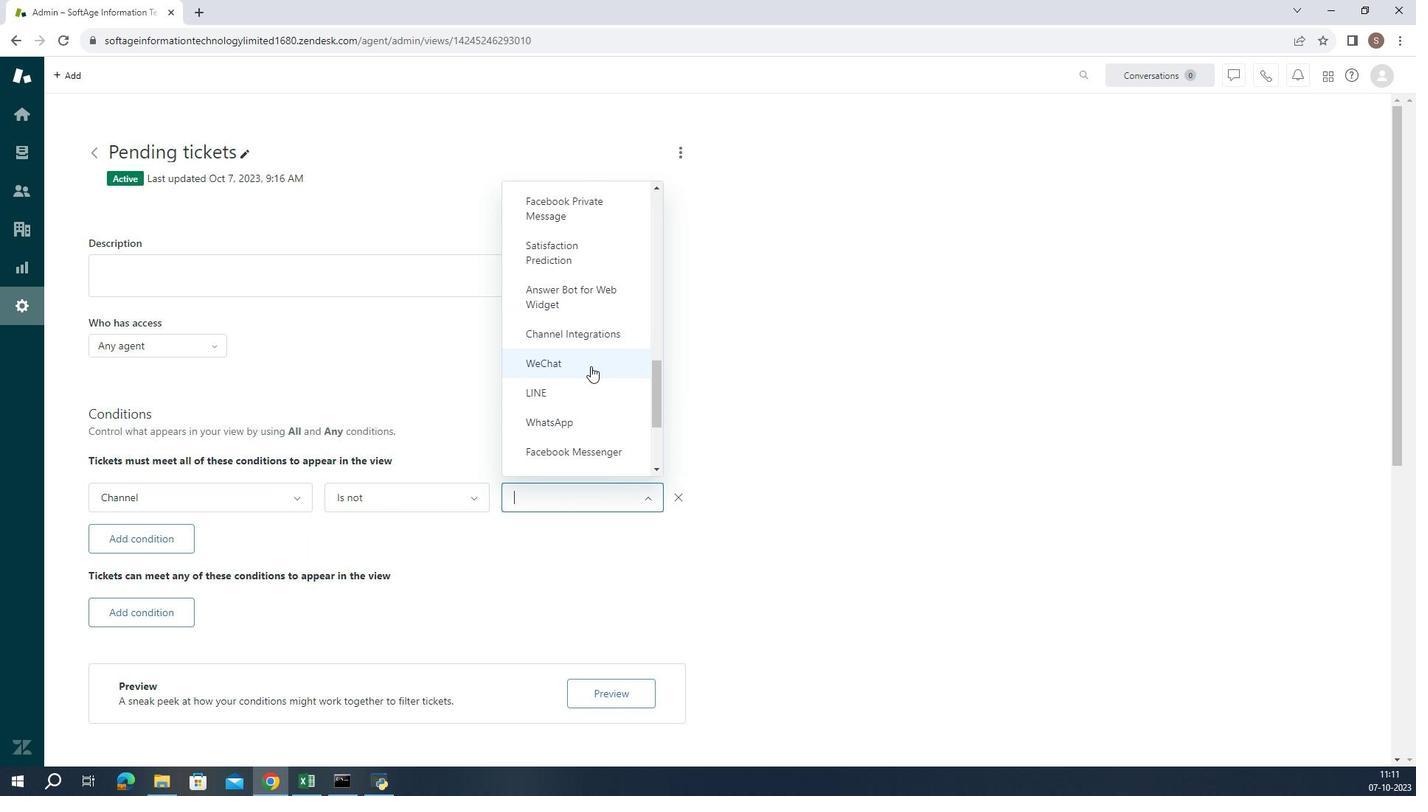 
Action: Mouse moved to (580, 422)
Screenshot: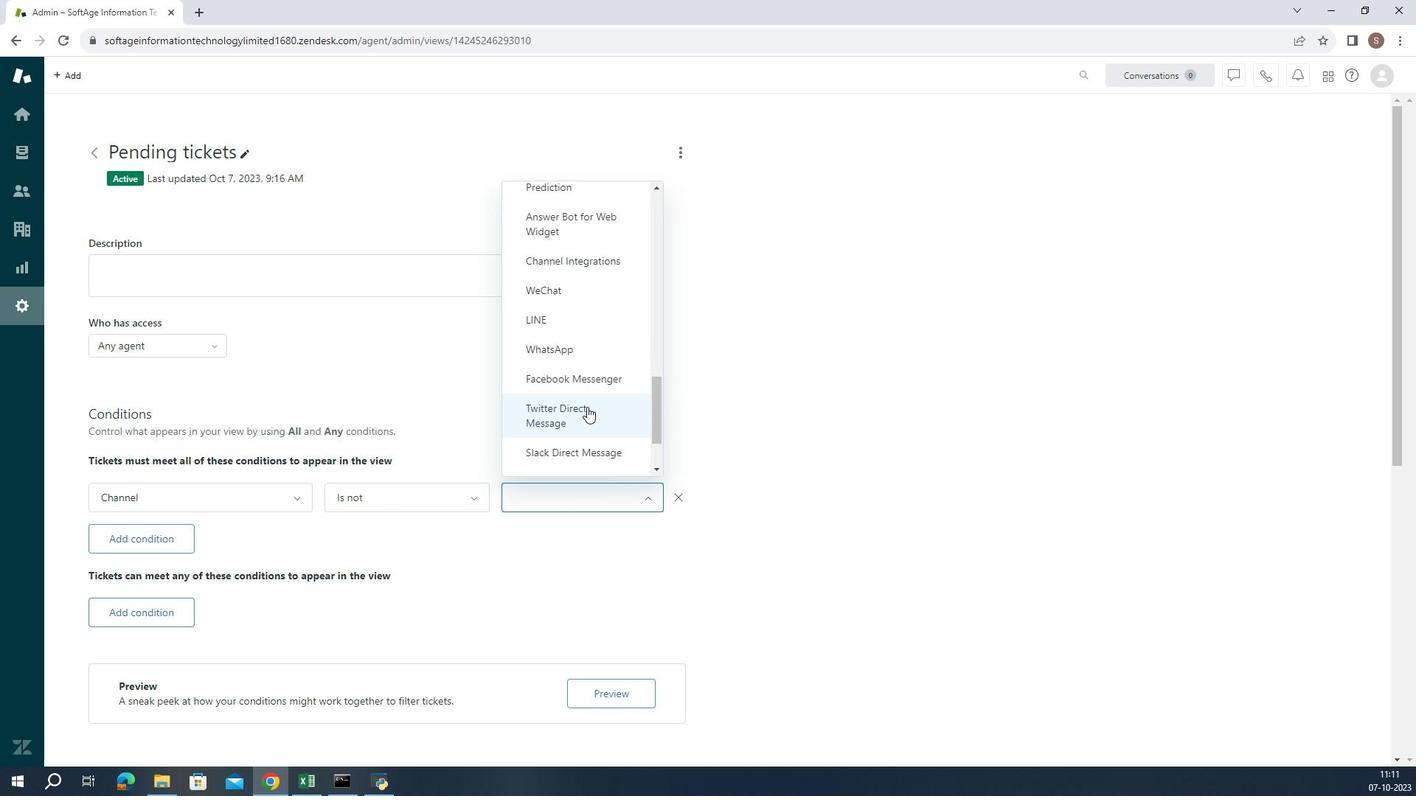 
Action: Mouse scrolled (580, 421) with delta (0, 0)
Screenshot: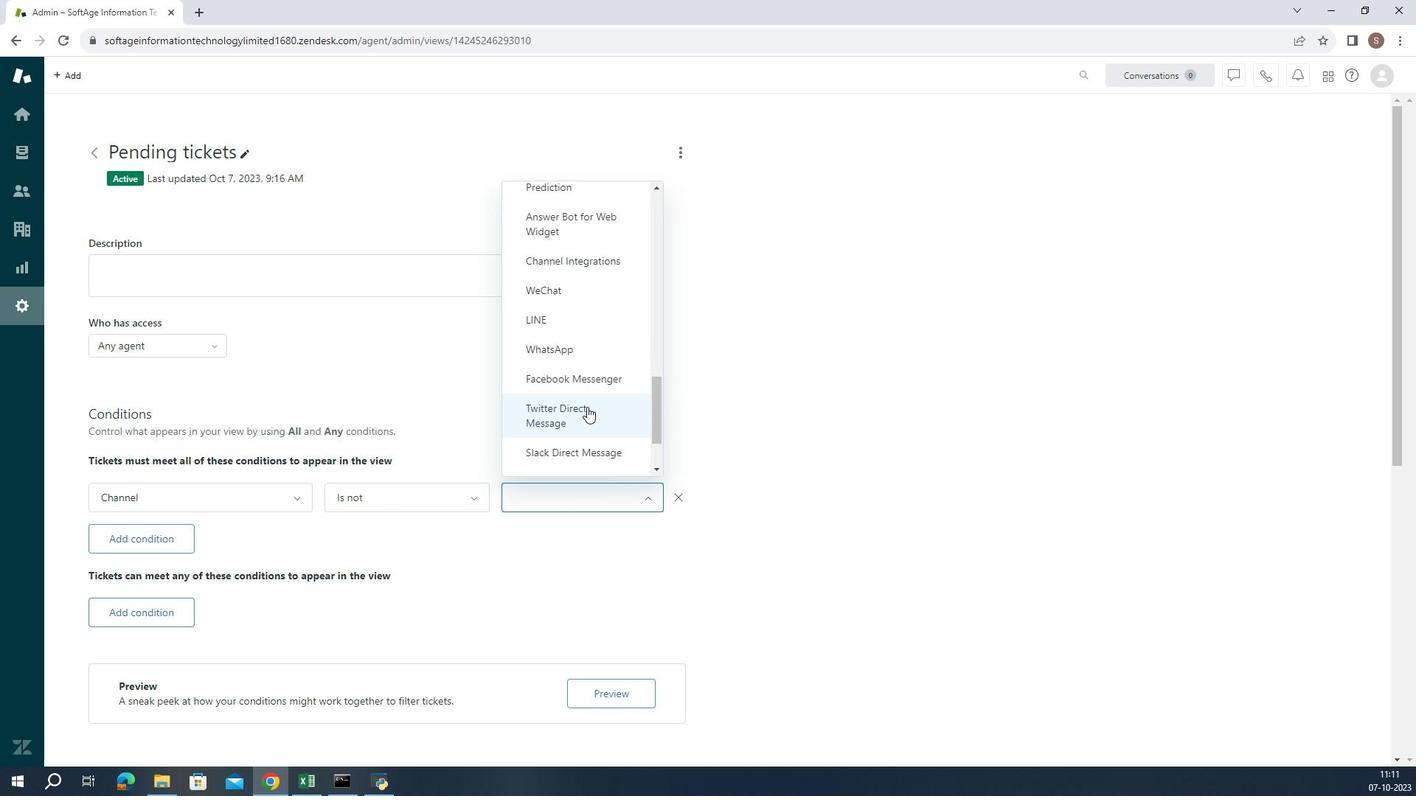 
Action: Mouse moved to (579, 403)
Screenshot: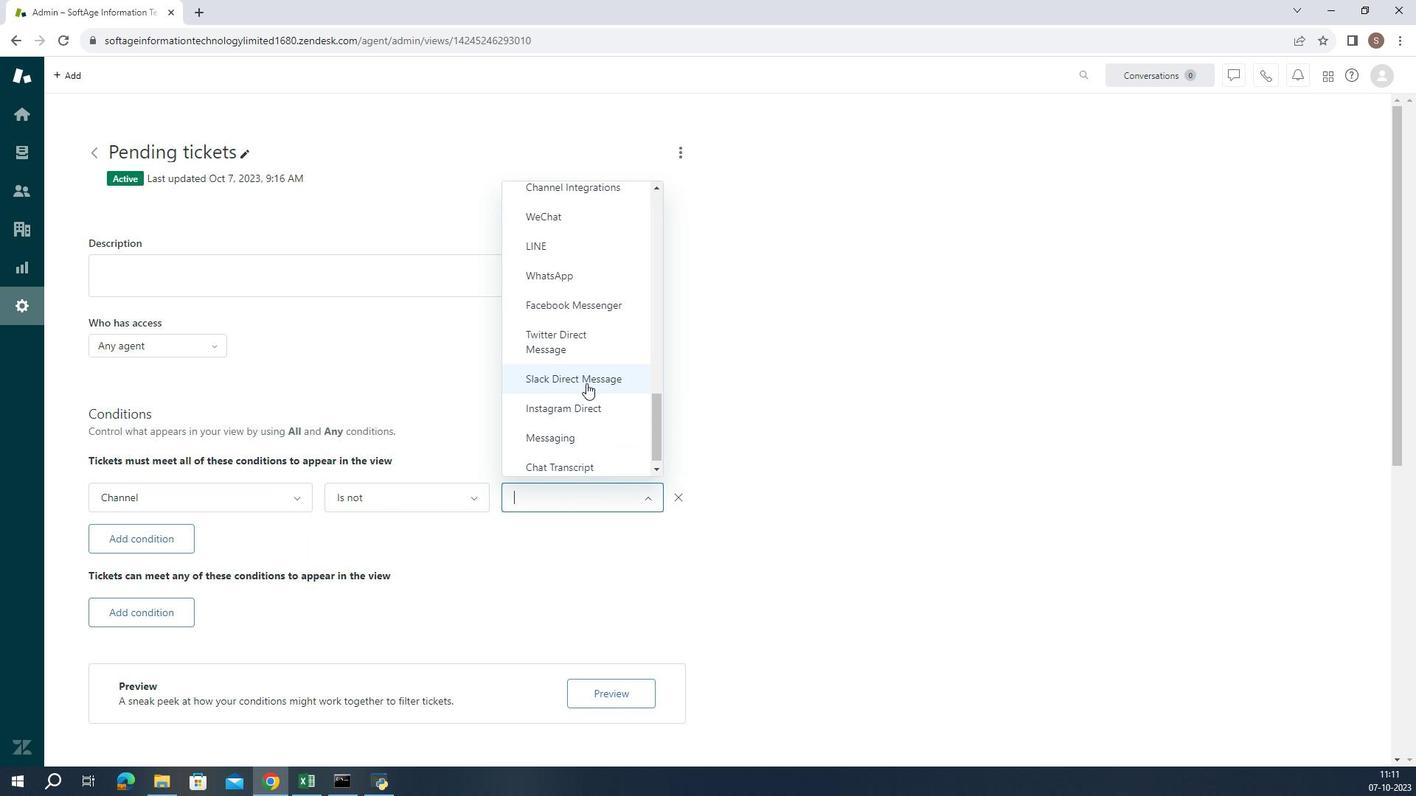 
Action: Mouse pressed left at (579, 403)
Screenshot: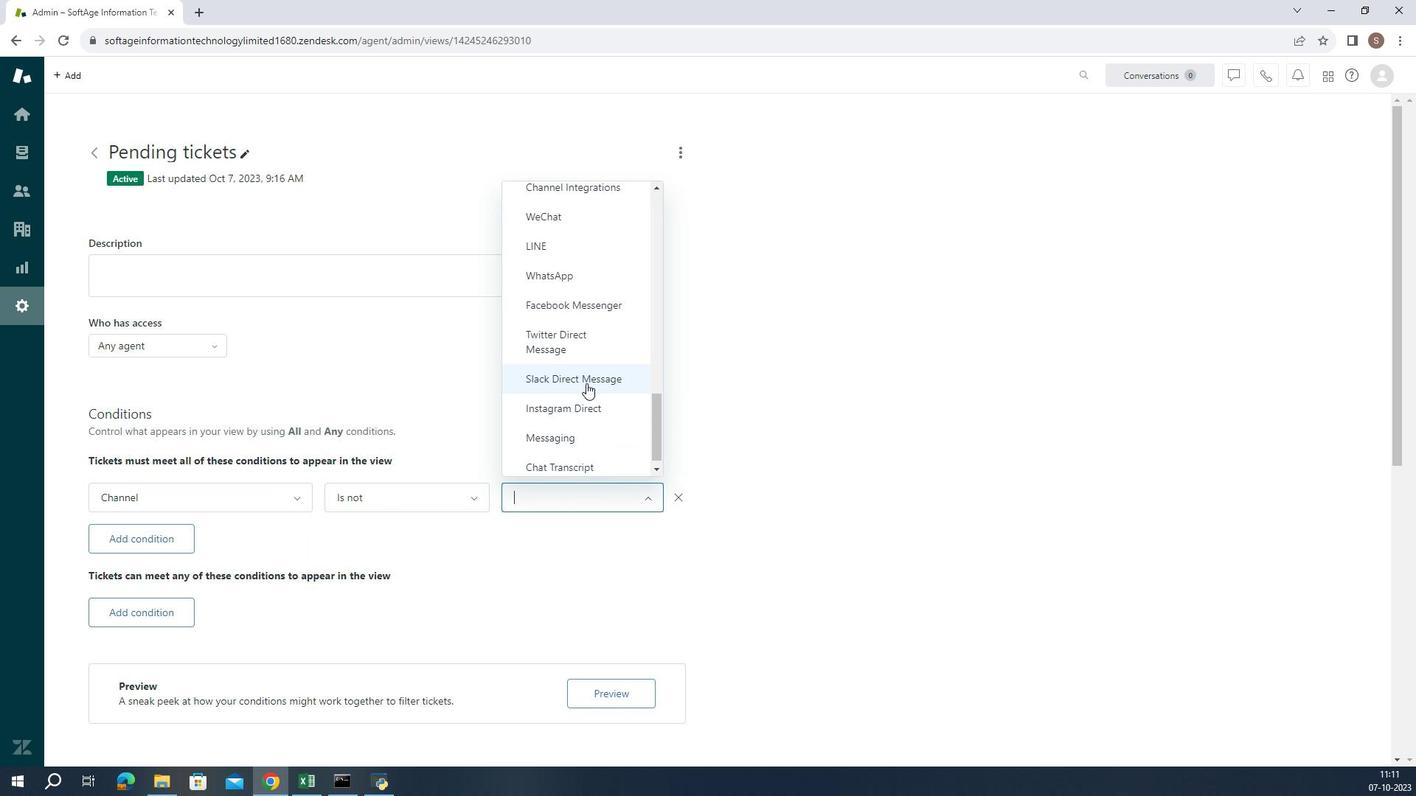 
Action: Mouse moved to (568, 432)
Screenshot: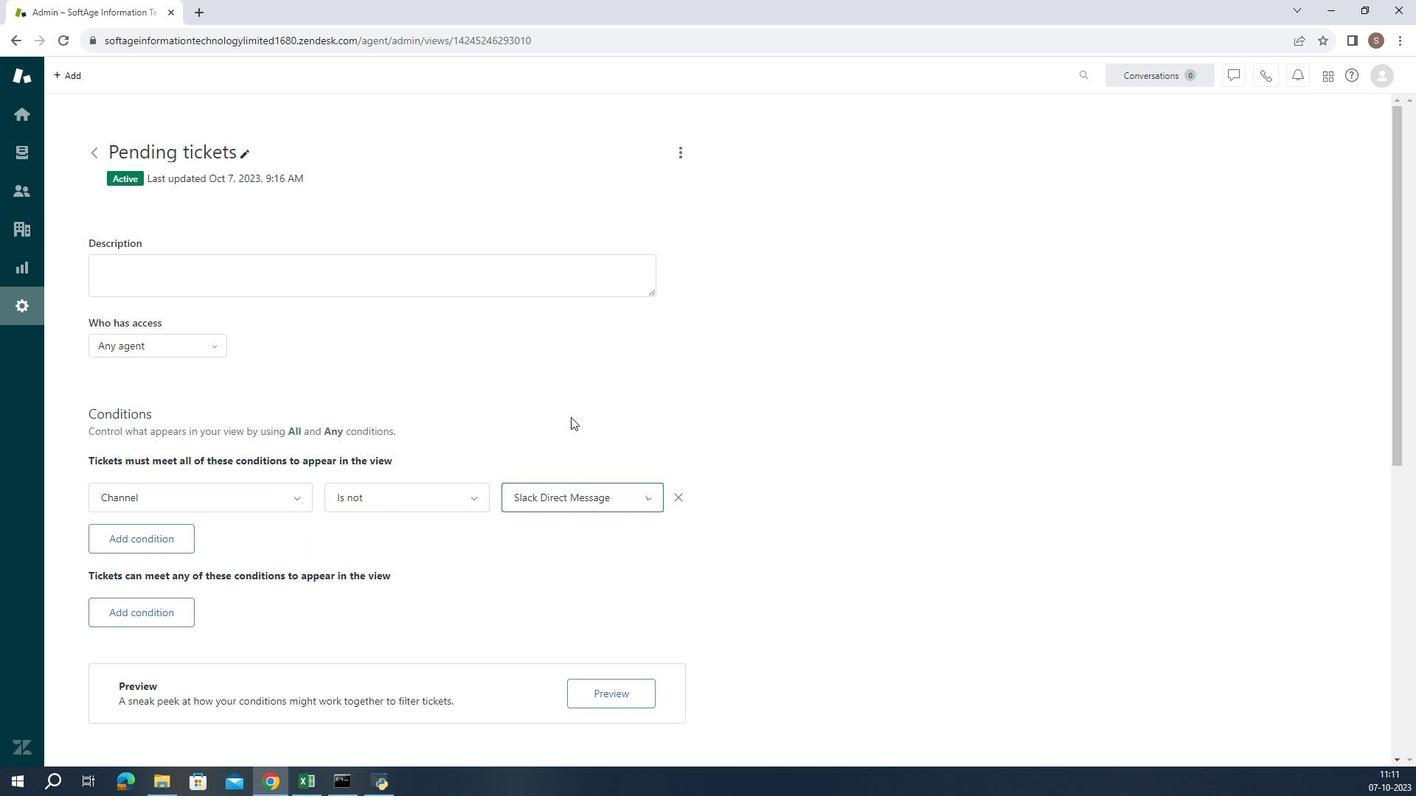 
Action: Mouse pressed left at (568, 432)
Screenshot: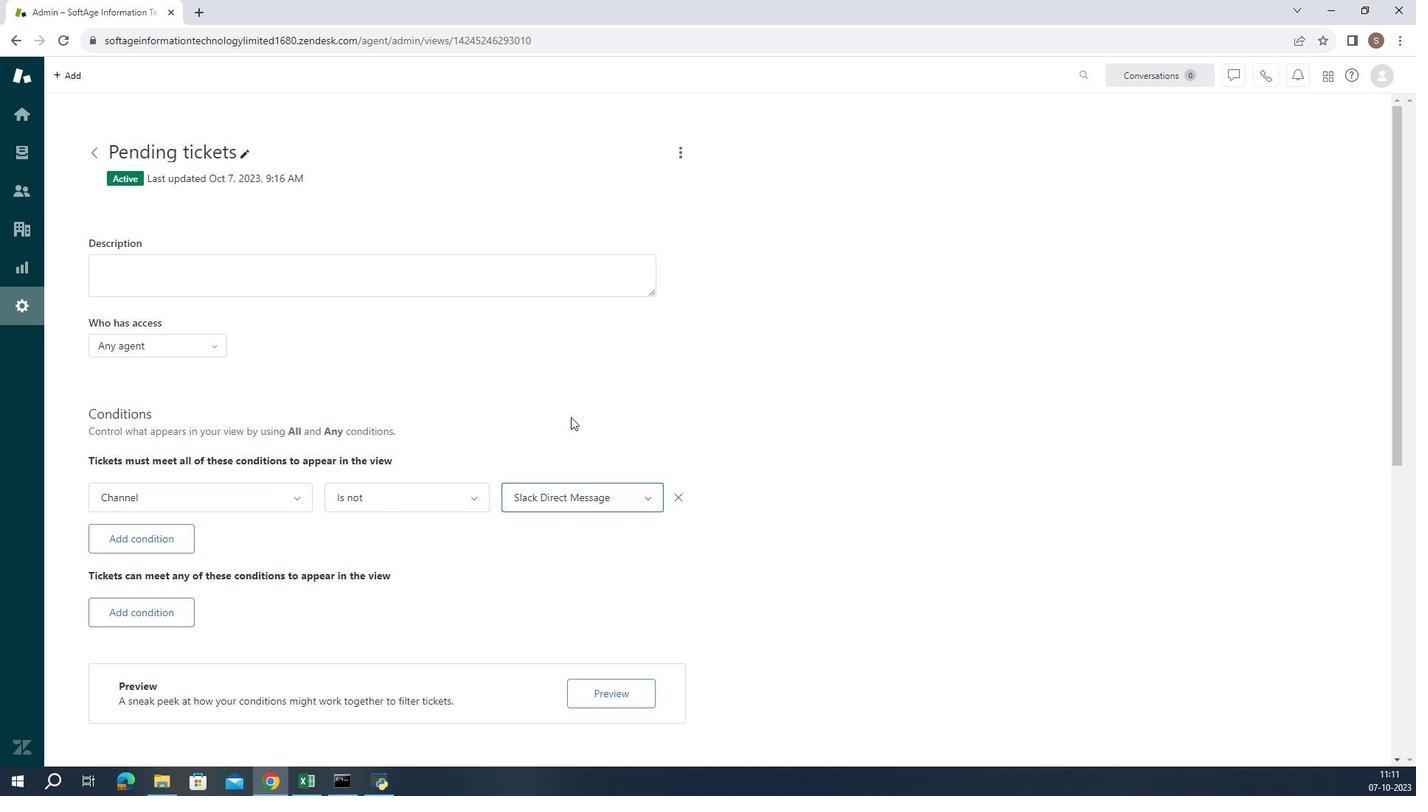 
Action: Mouse moved to (567, 432)
Screenshot: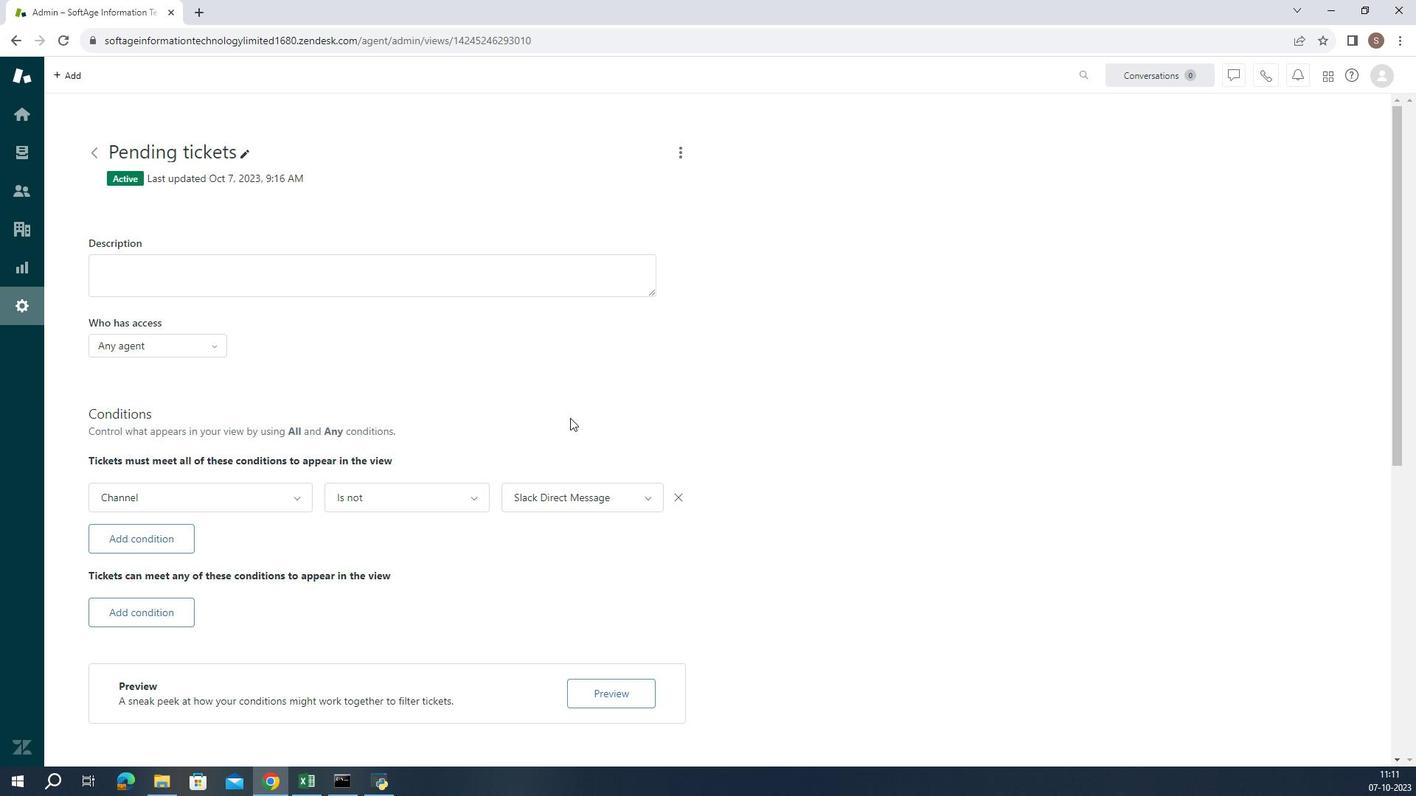 
